Task: Add Sprouts Organic Chicken Stock to the cart.
Action: Mouse pressed left at (21, 73)
Screenshot: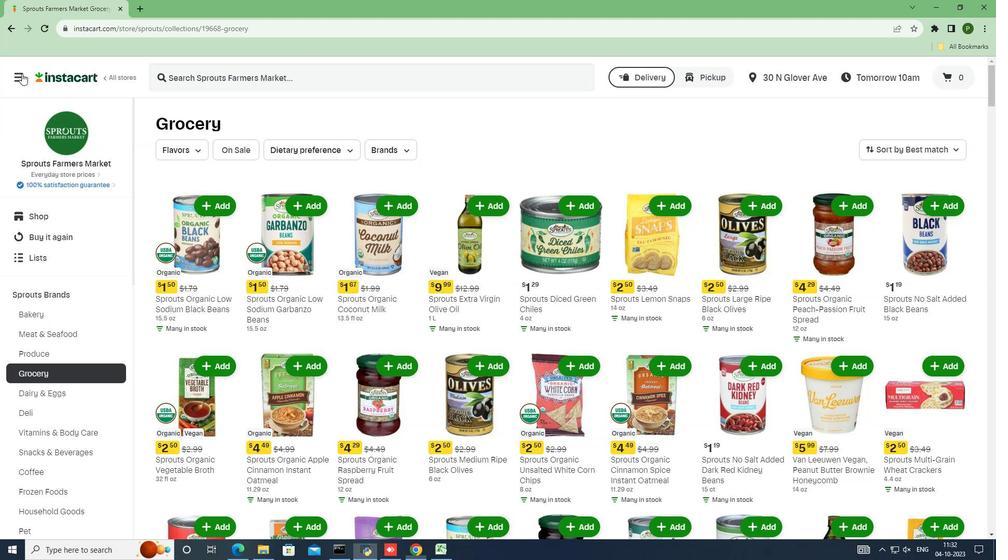 
Action: Mouse moved to (41, 293)
Screenshot: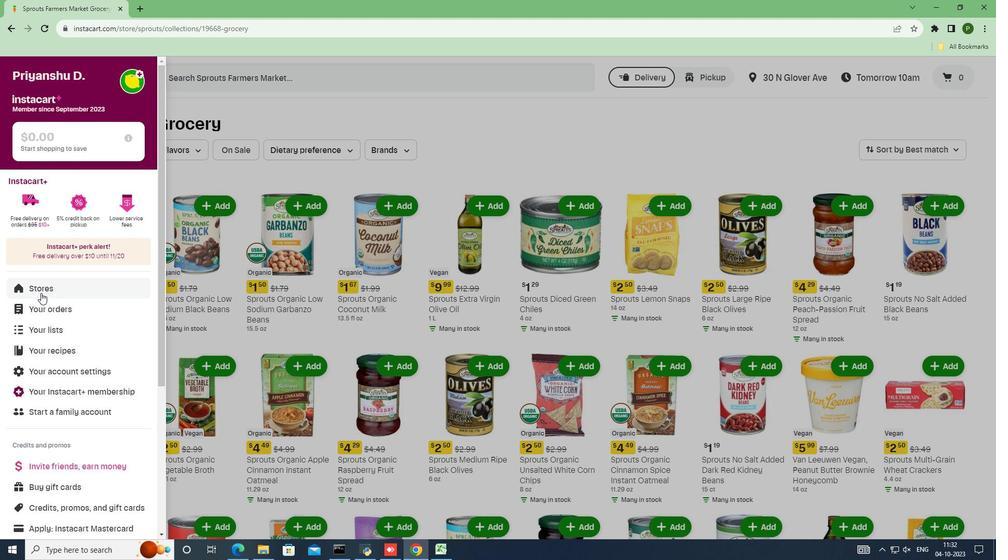 
Action: Mouse pressed left at (41, 293)
Screenshot: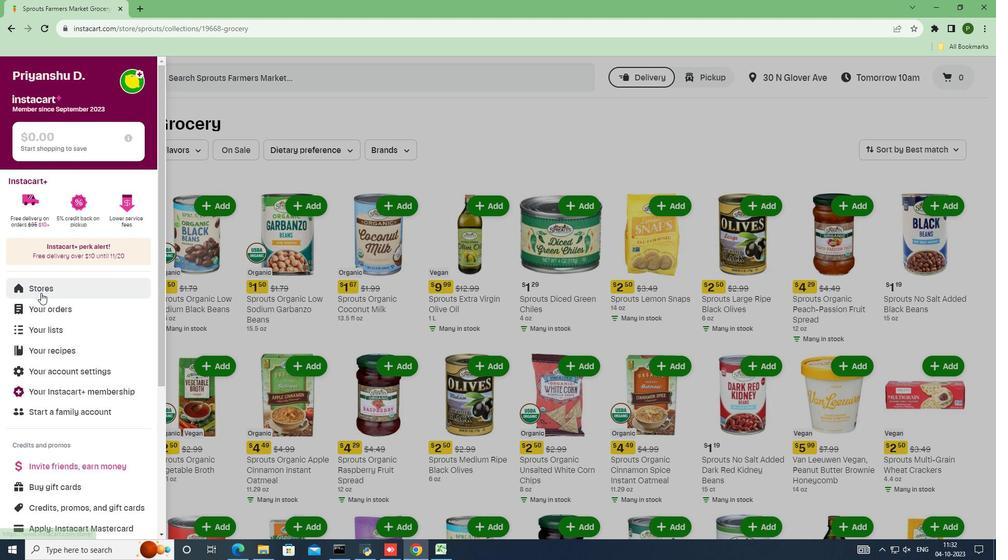 
Action: Mouse moved to (231, 127)
Screenshot: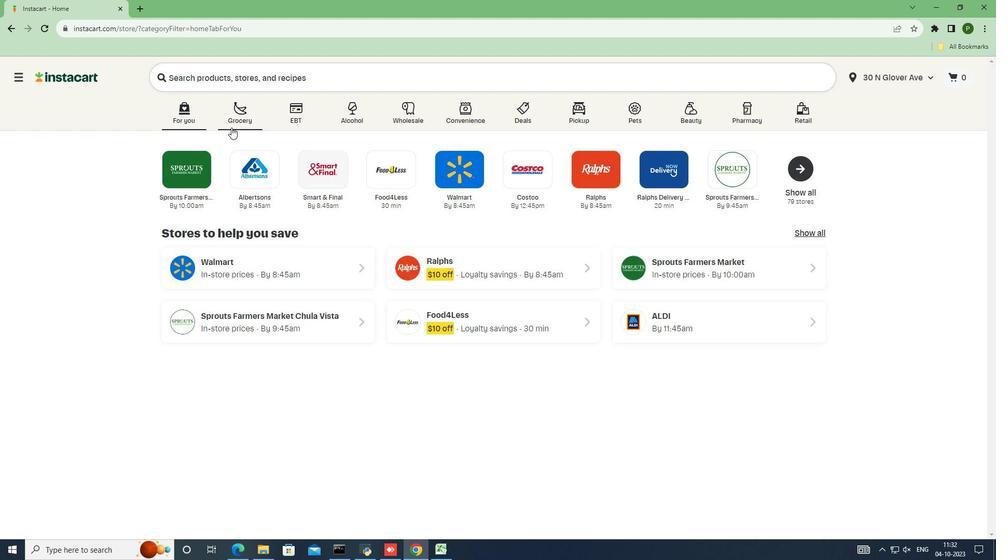 
Action: Mouse pressed left at (231, 127)
Screenshot: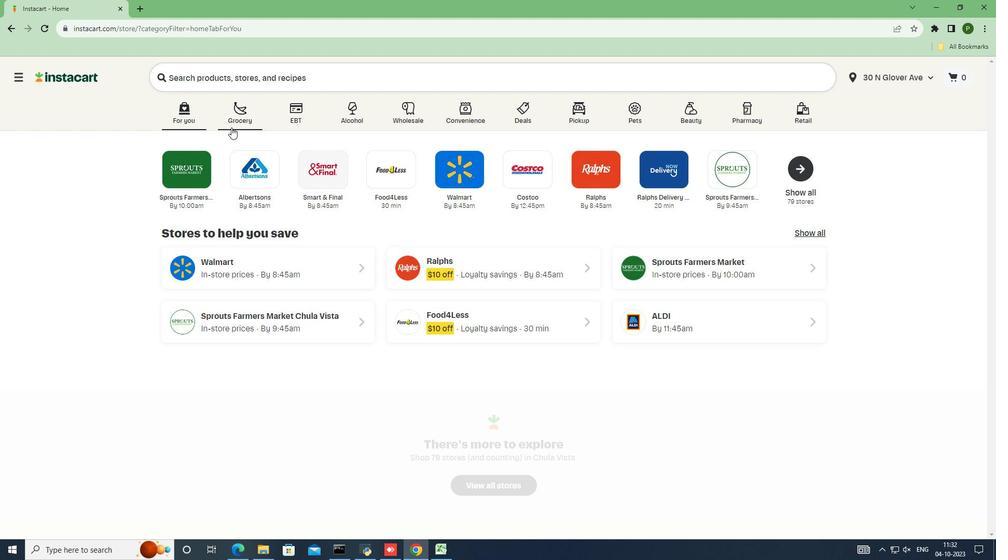 
Action: Mouse moved to (629, 243)
Screenshot: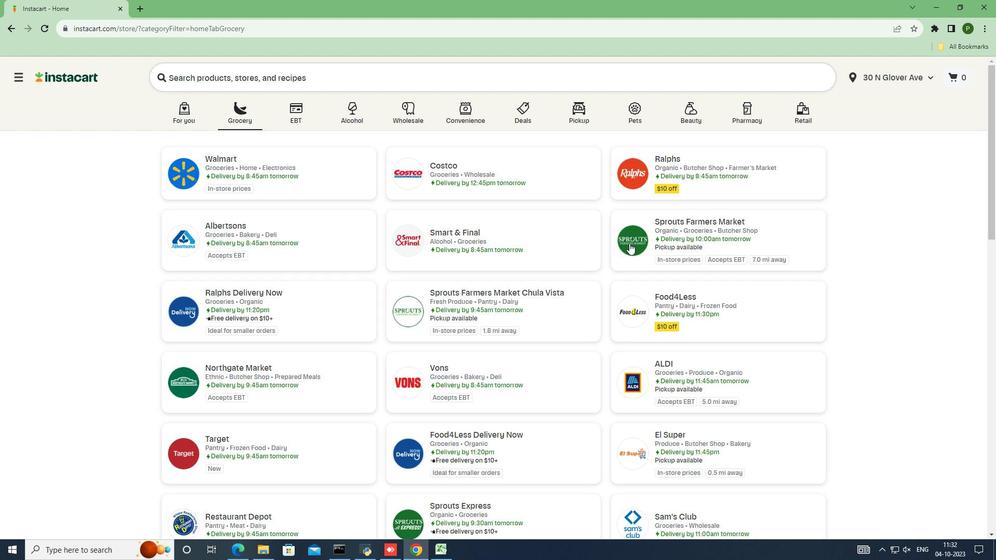 
Action: Mouse pressed left at (629, 243)
Screenshot: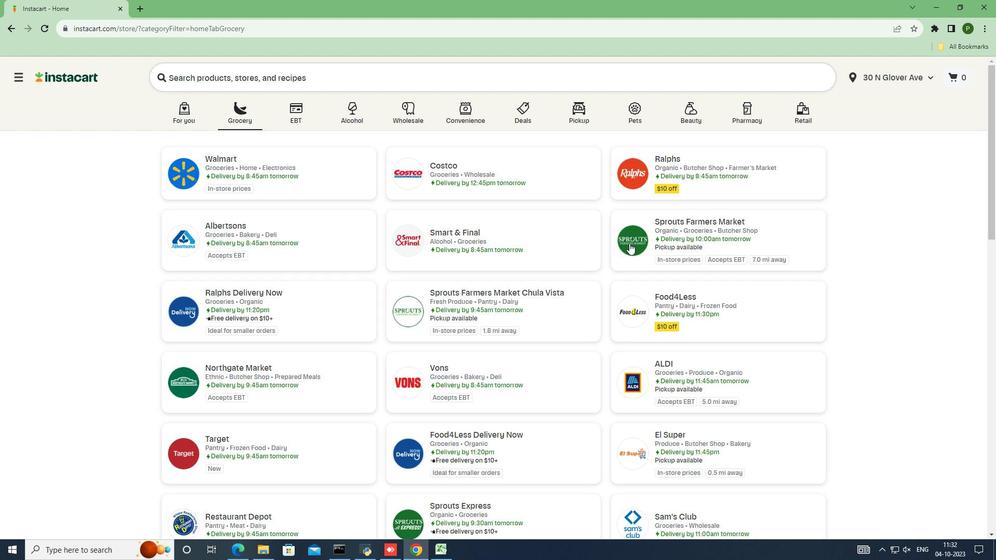 
Action: Mouse moved to (92, 296)
Screenshot: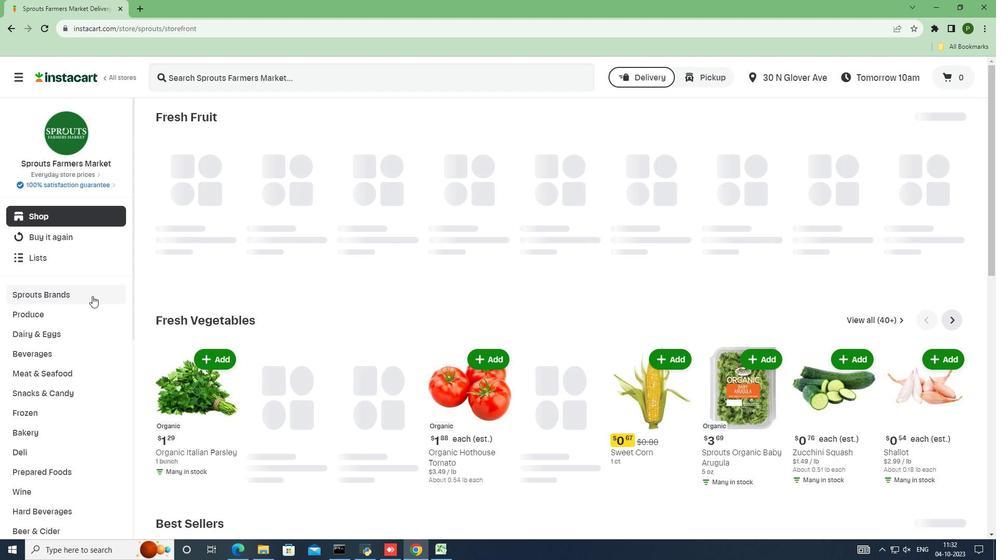 
Action: Mouse pressed left at (92, 296)
Screenshot: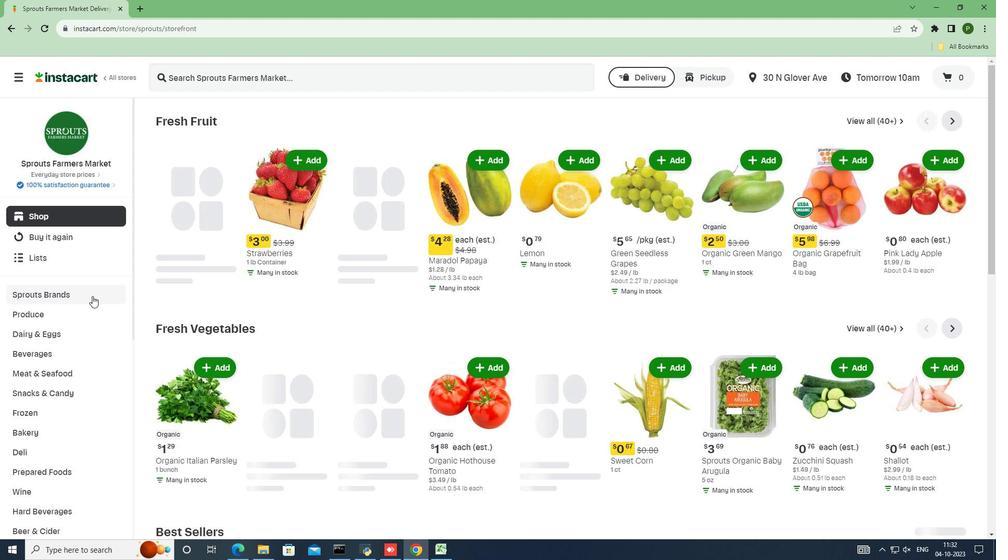 
Action: Mouse moved to (85, 370)
Screenshot: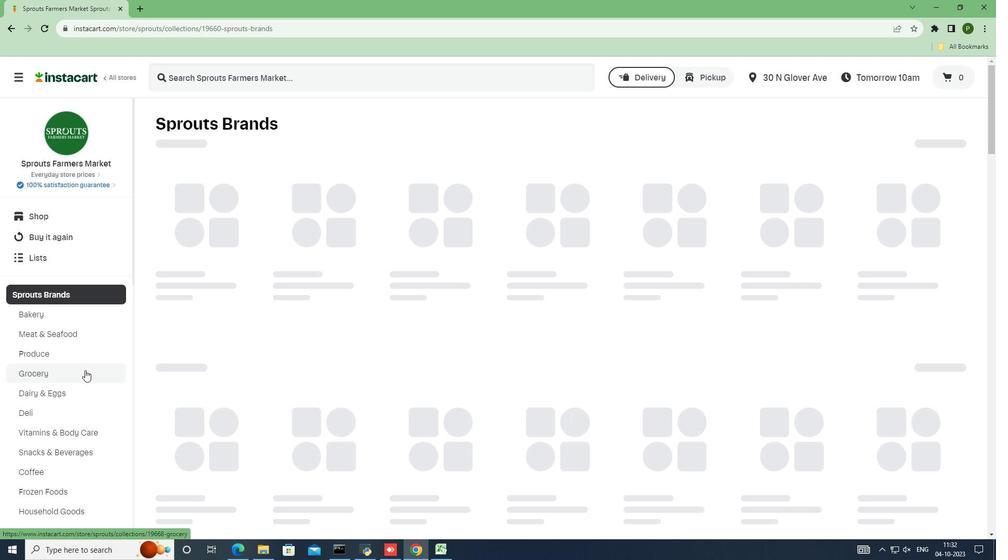 
Action: Mouse pressed left at (85, 370)
Screenshot: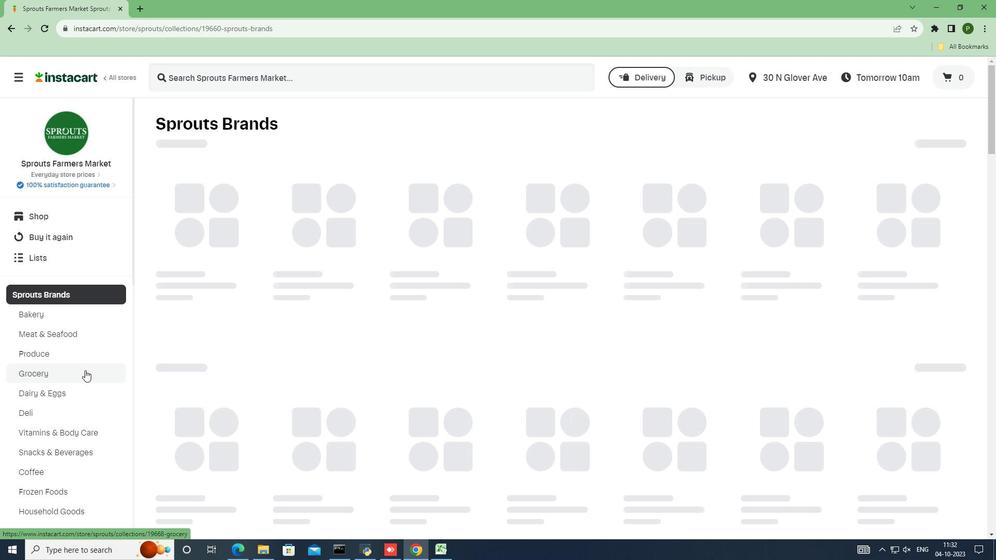 
Action: Mouse moved to (232, 213)
Screenshot: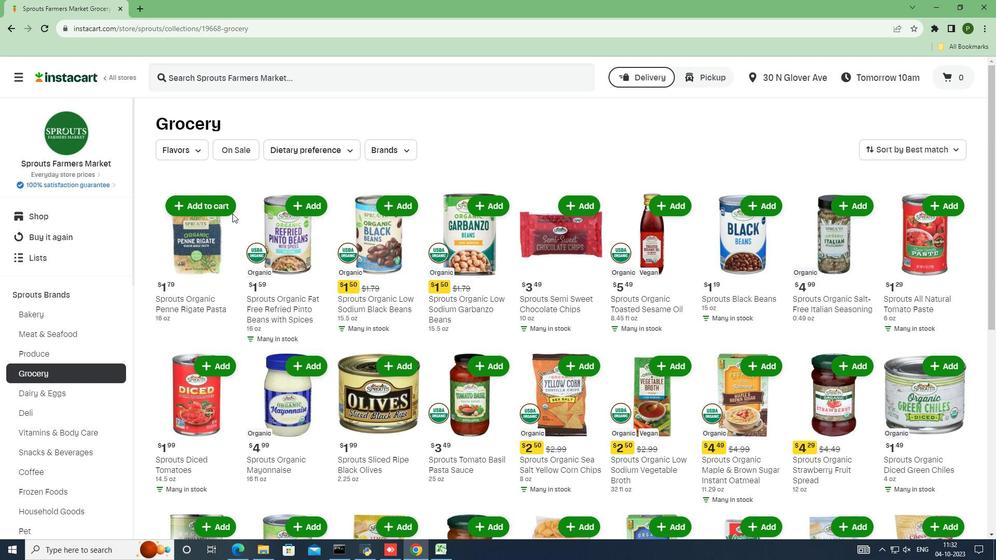 
Action: Mouse scrolled (232, 213) with delta (0, 0)
Screenshot: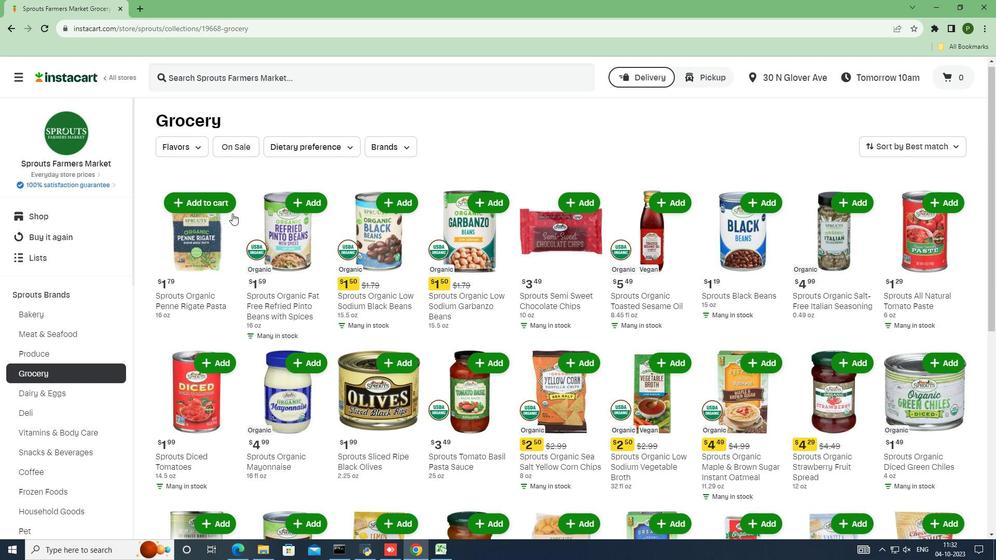 
Action: Mouse scrolled (232, 213) with delta (0, 0)
Screenshot: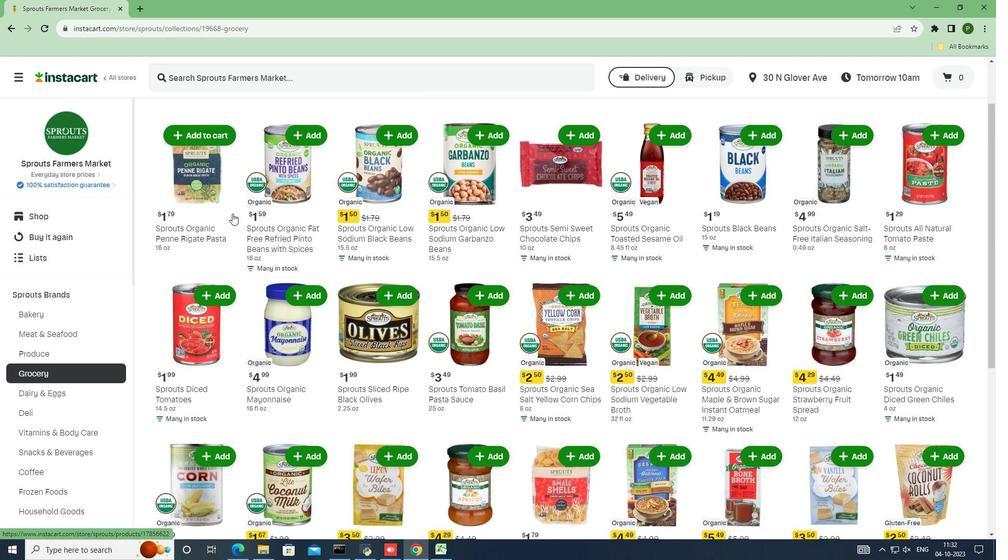 
Action: Mouse moved to (239, 212)
Screenshot: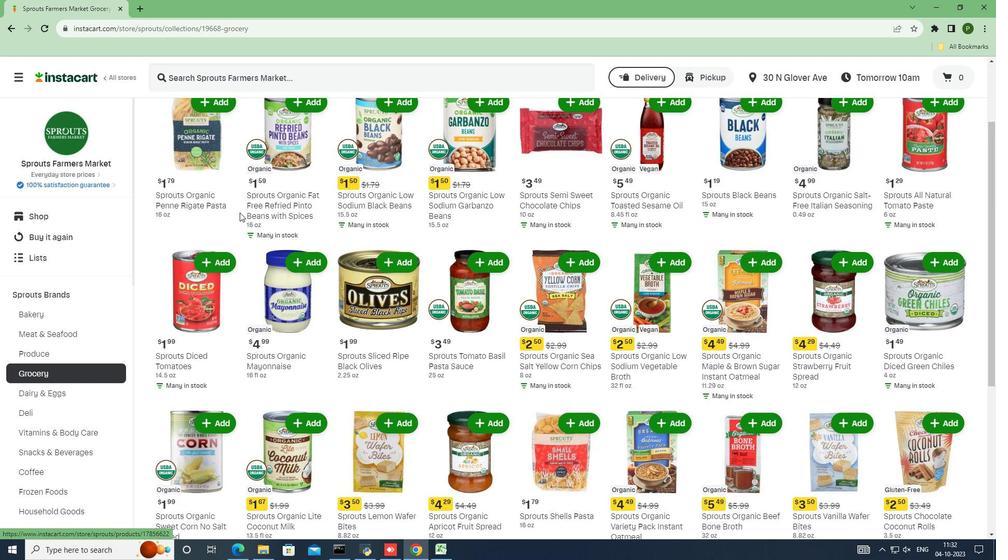 
Action: Mouse scrolled (239, 212) with delta (0, 0)
Screenshot: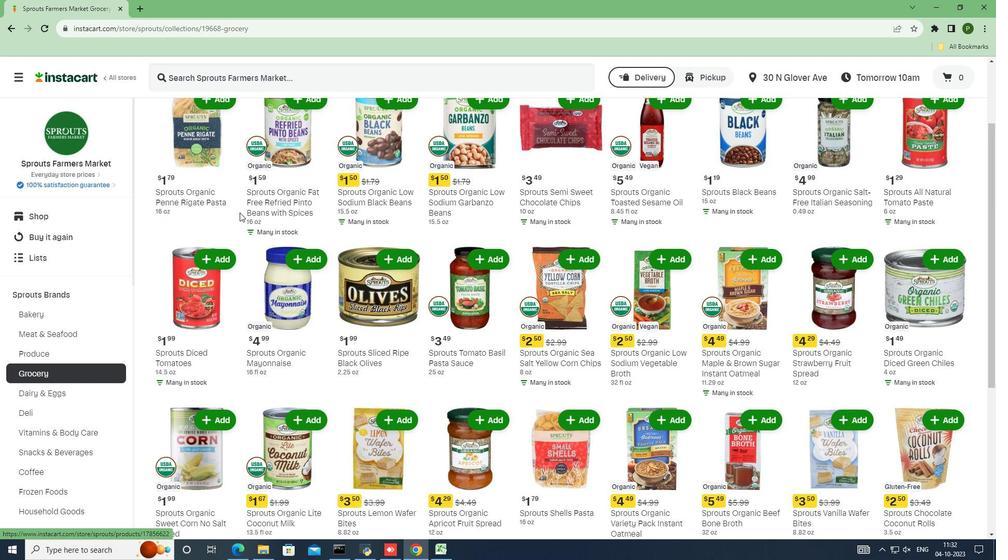 
Action: Mouse scrolled (239, 212) with delta (0, 0)
Screenshot: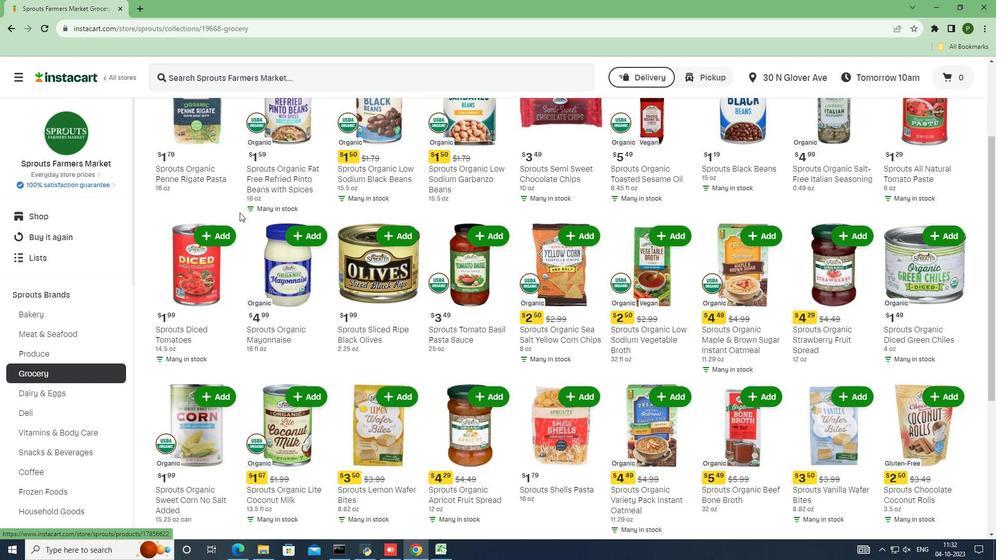 
Action: Mouse scrolled (239, 212) with delta (0, 0)
Screenshot: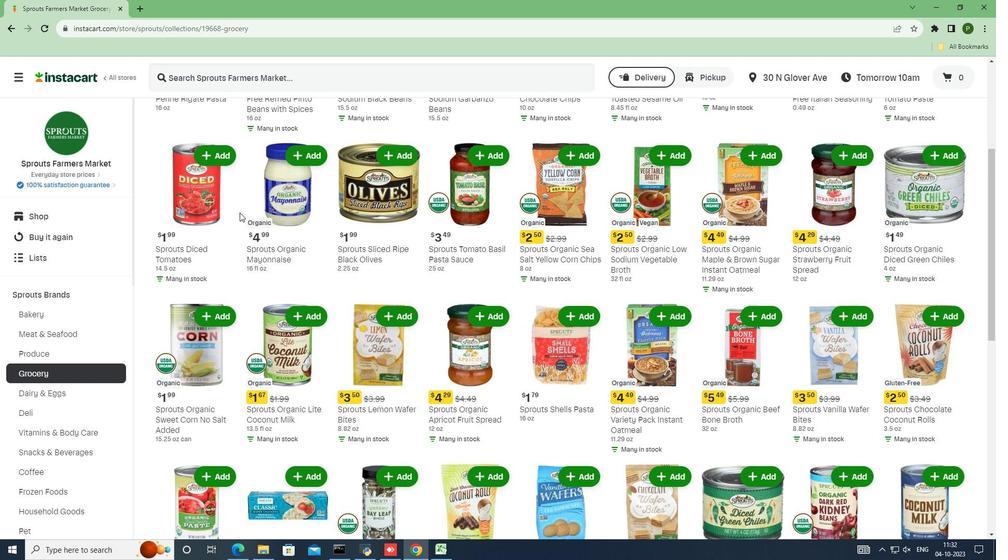 
Action: Mouse scrolled (239, 212) with delta (0, 0)
Screenshot: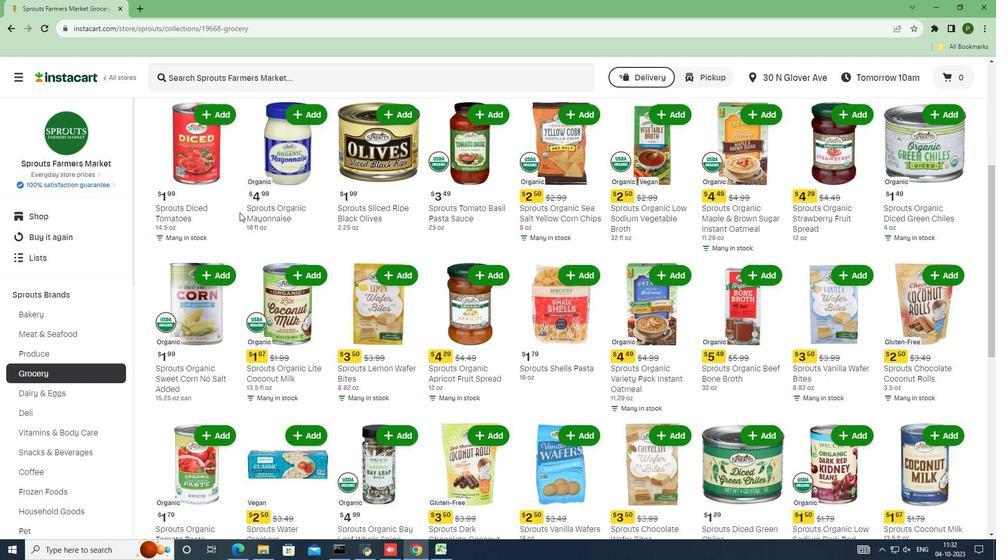 
Action: Mouse scrolled (239, 212) with delta (0, 0)
Screenshot: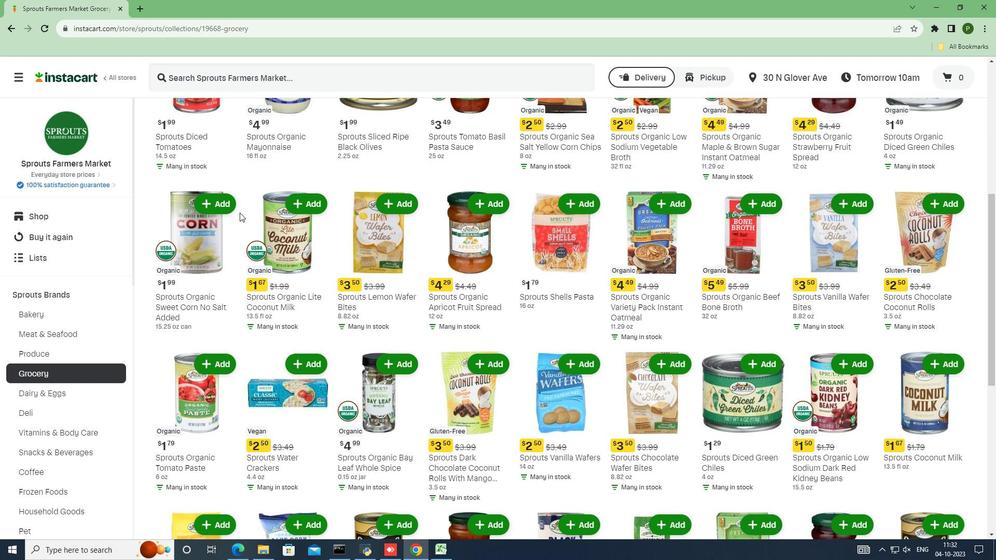 
Action: Mouse scrolled (239, 212) with delta (0, 0)
Screenshot: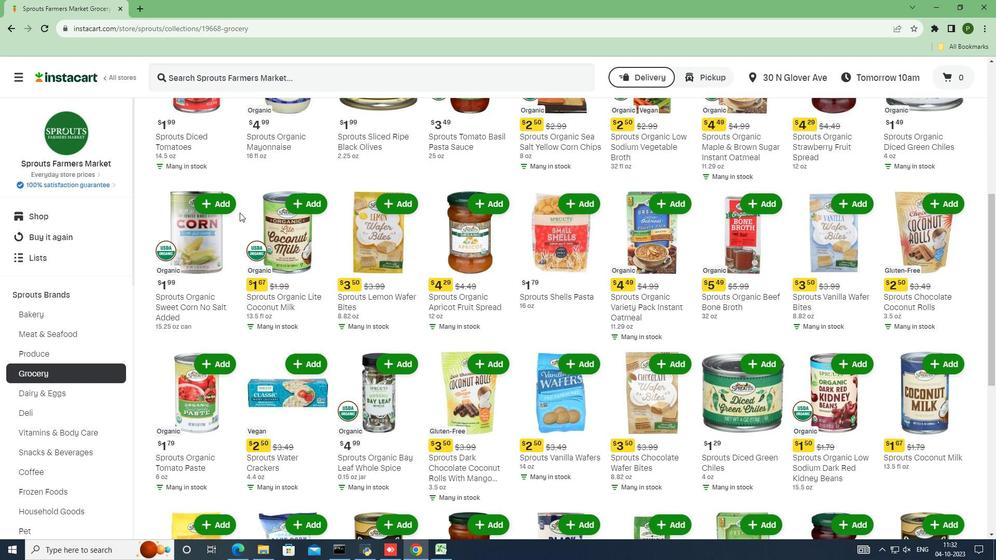 
Action: Mouse scrolled (239, 212) with delta (0, 0)
Screenshot: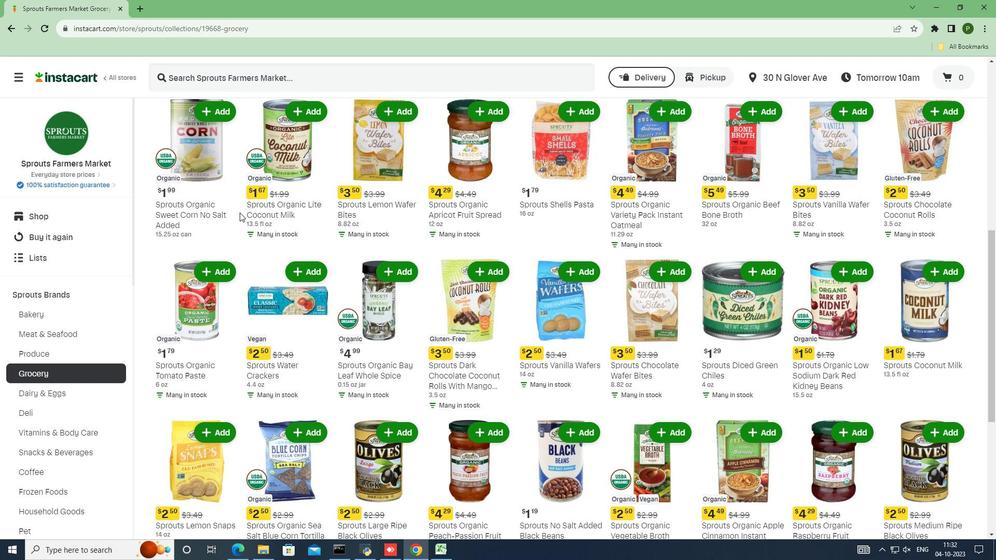 
Action: Mouse scrolled (239, 212) with delta (0, 0)
Screenshot: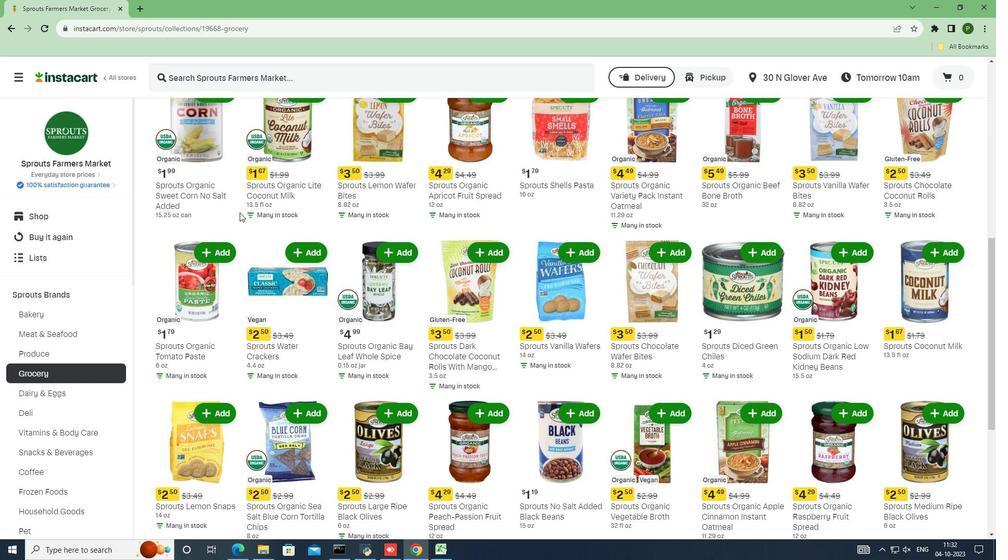 
Action: Mouse scrolled (239, 212) with delta (0, 0)
Screenshot: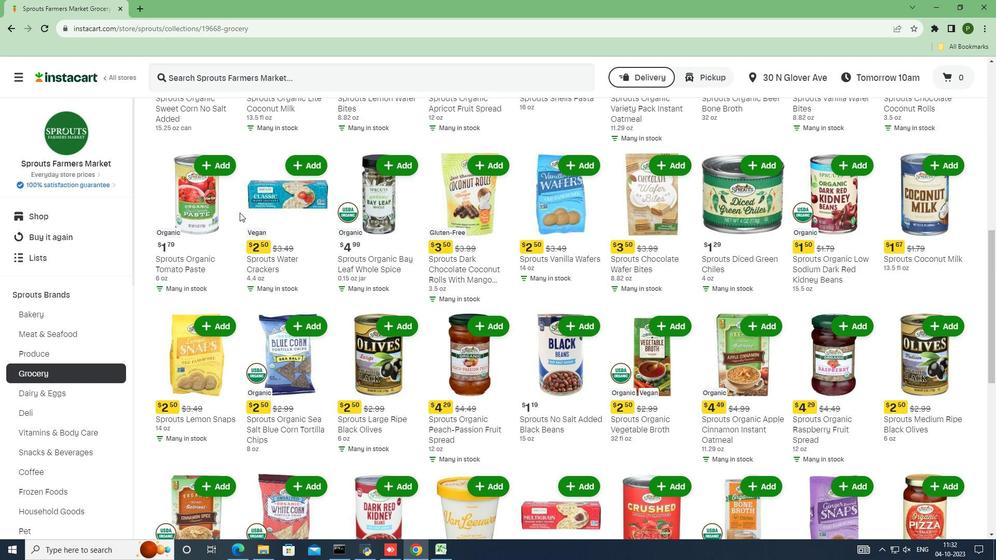
Action: Mouse scrolled (239, 212) with delta (0, 0)
Screenshot: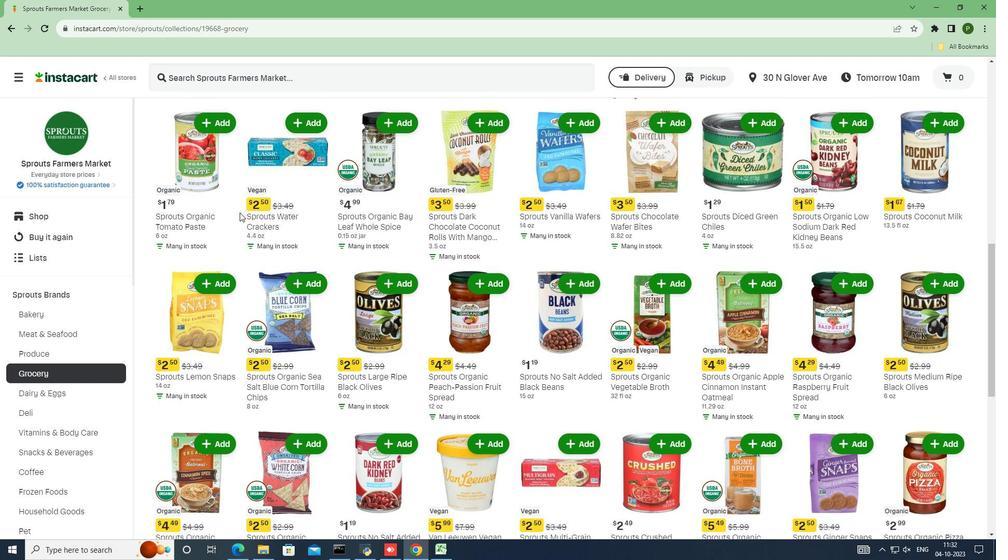 
Action: Mouse scrolled (239, 212) with delta (0, 0)
Screenshot: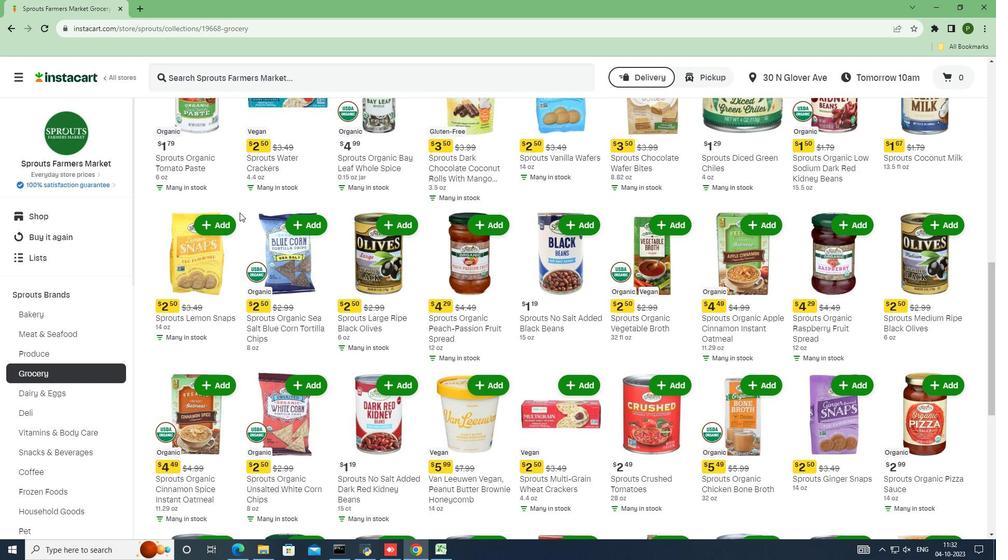 
Action: Mouse scrolled (239, 212) with delta (0, 0)
Screenshot: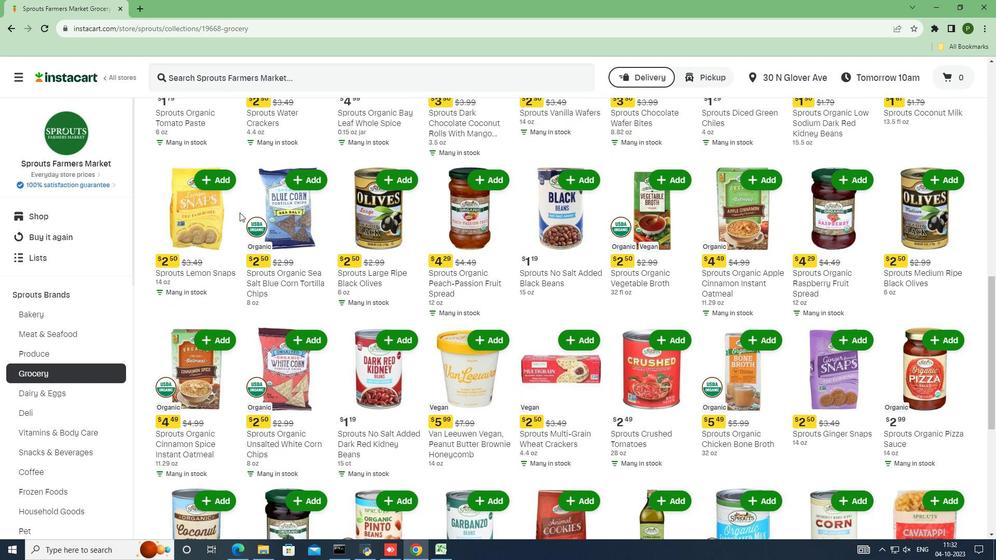 
Action: Mouse scrolled (239, 212) with delta (0, 0)
Screenshot: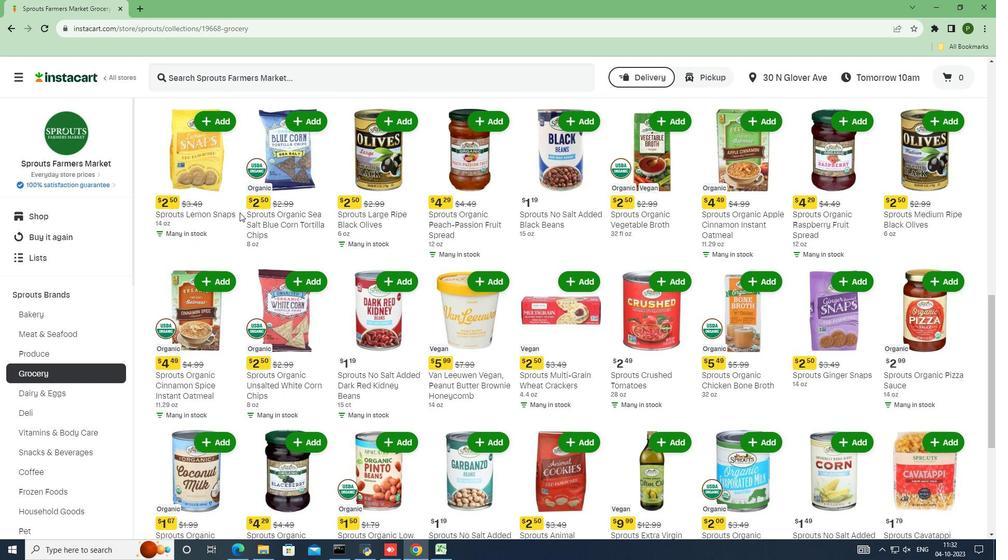 
Action: Mouse scrolled (239, 212) with delta (0, 0)
Screenshot: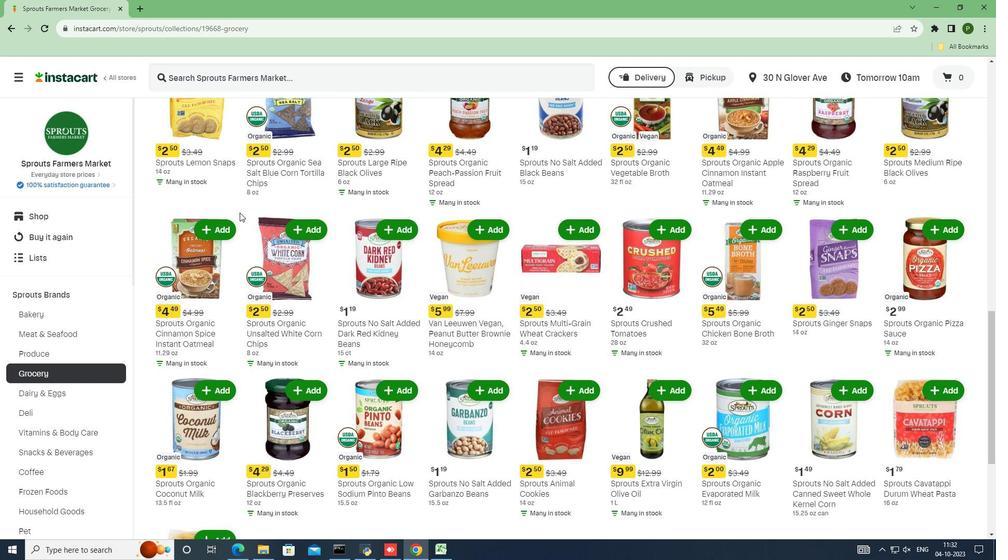 
Action: Mouse scrolled (239, 212) with delta (0, 0)
Screenshot: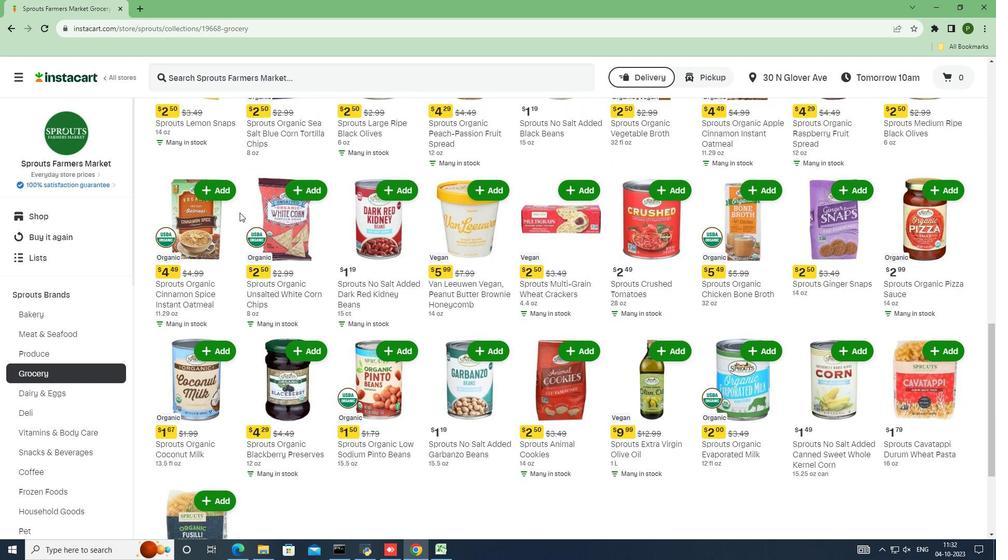 
Action: Mouse scrolled (239, 212) with delta (0, 0)
Screenshot: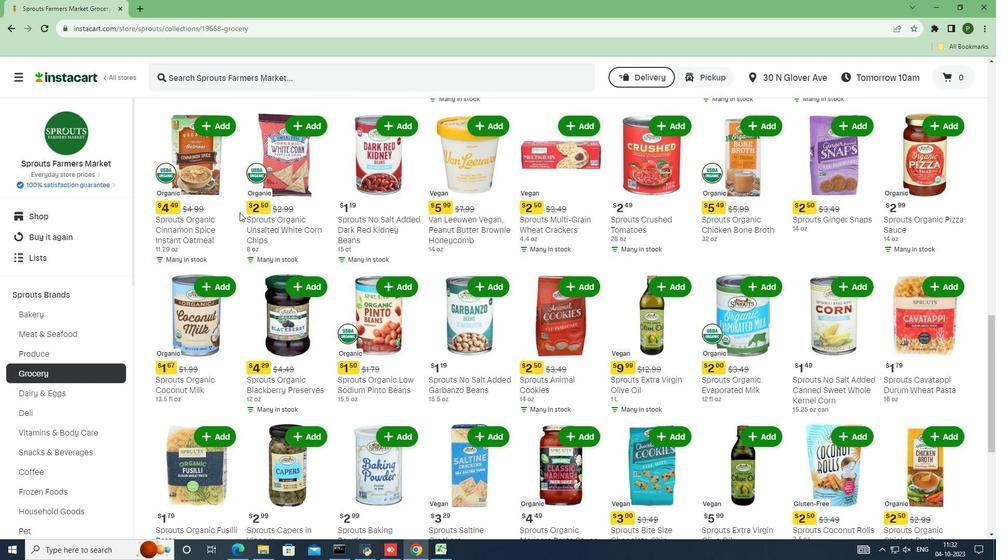 
Action: Mouse scrolled (239, 212) with delta (0, 0)
Screenshot: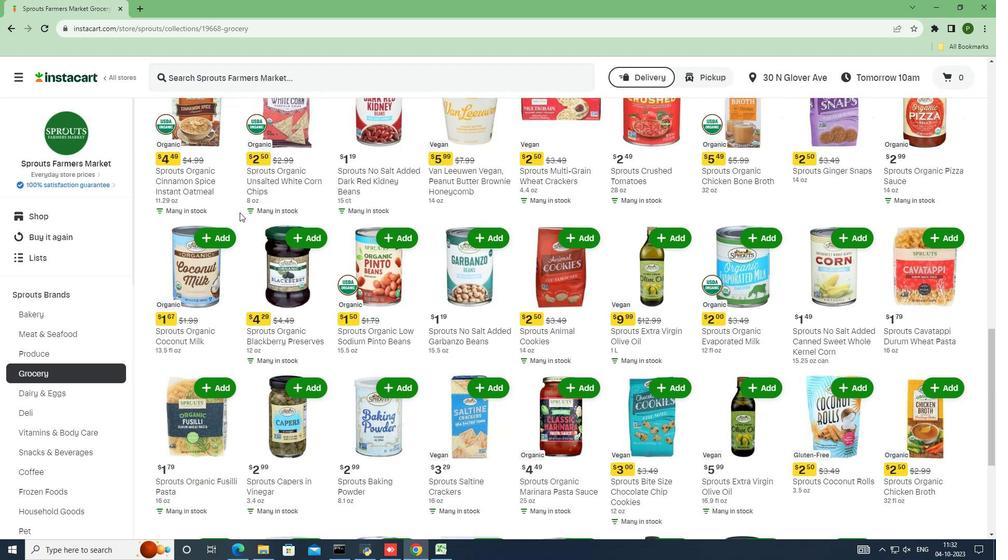 
Action: Mouse scrolled (239, 212) with delta (0, 0)
Screenshot: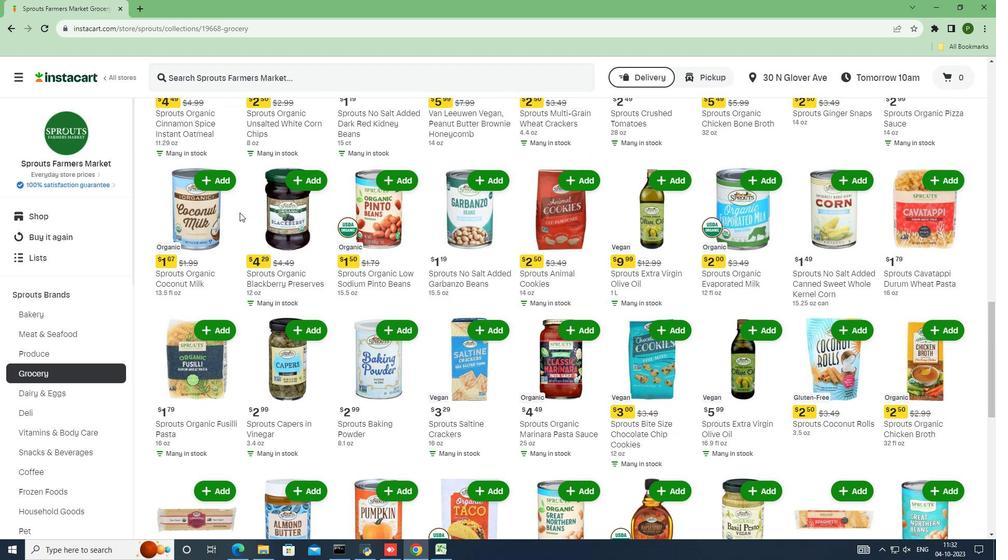 
Action: Mouse scrolled (239, 212) with delta (0, 0)
Screenshot: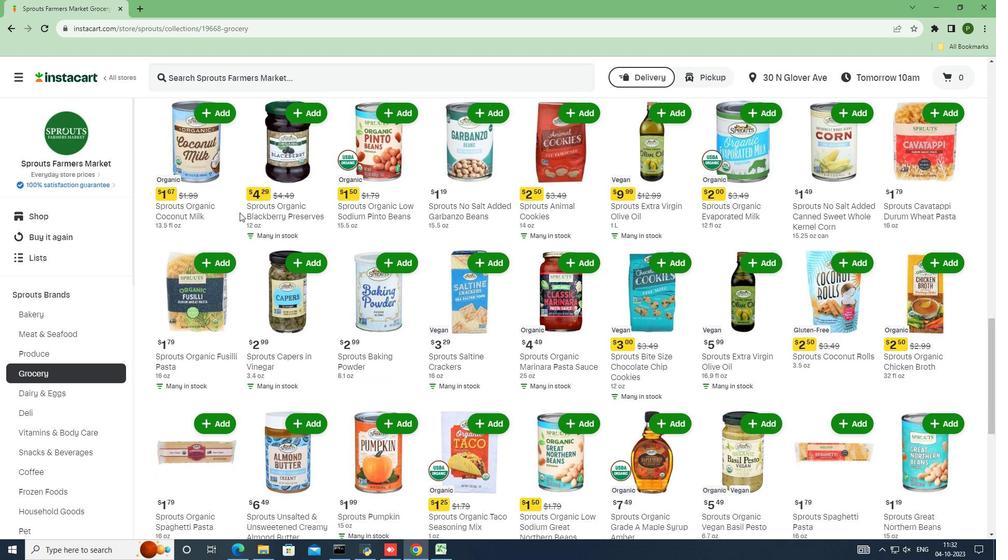 
Action: Mouse scrolled (239, 212) with delta (0, 0)
Screenshot: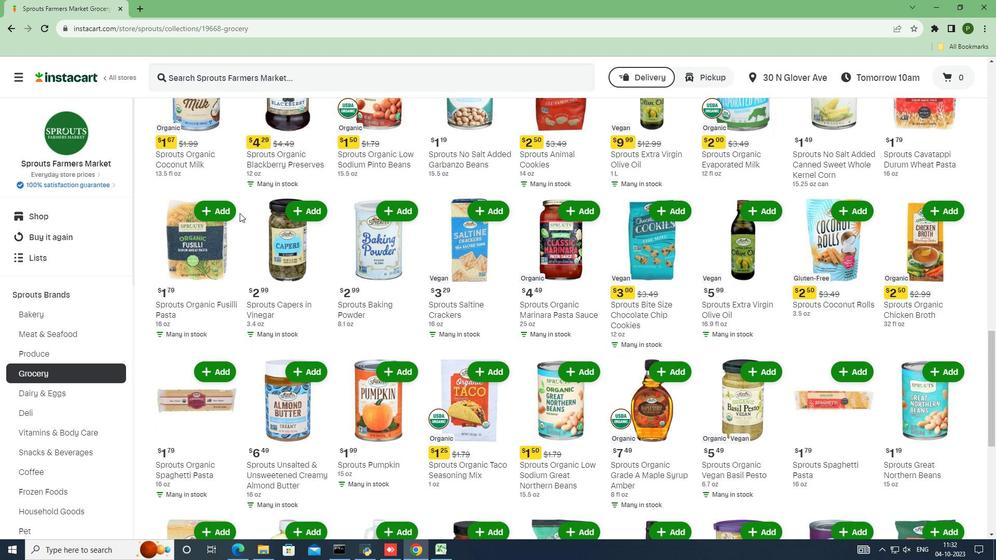 
Action: Mouse moved to (239, 213)
Screenshot: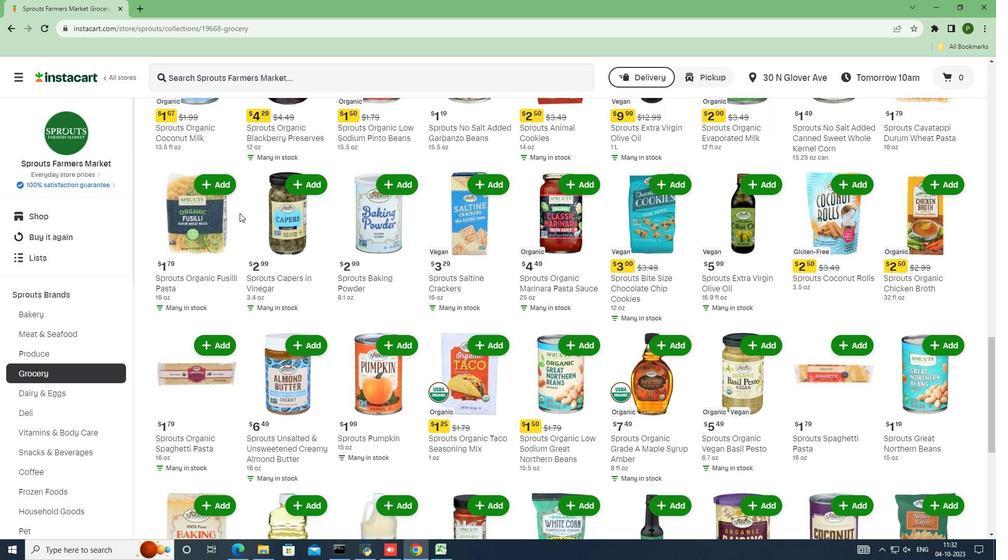 
Action: Mouse scrolled (239, 212) with delta (0, 0)
Screenshot: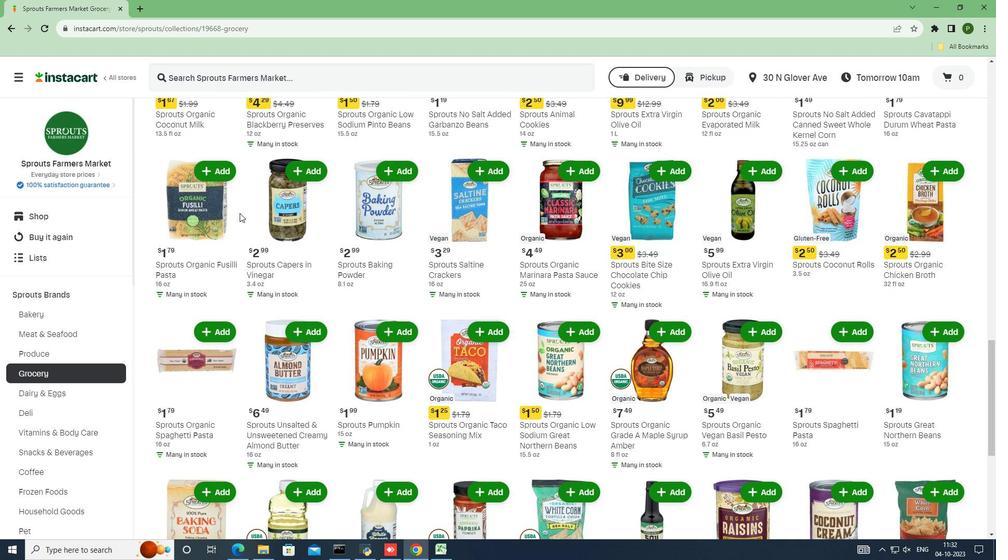 
Action: Mouse scrolled (239, 212) with delta (0, 0)
Screenshot: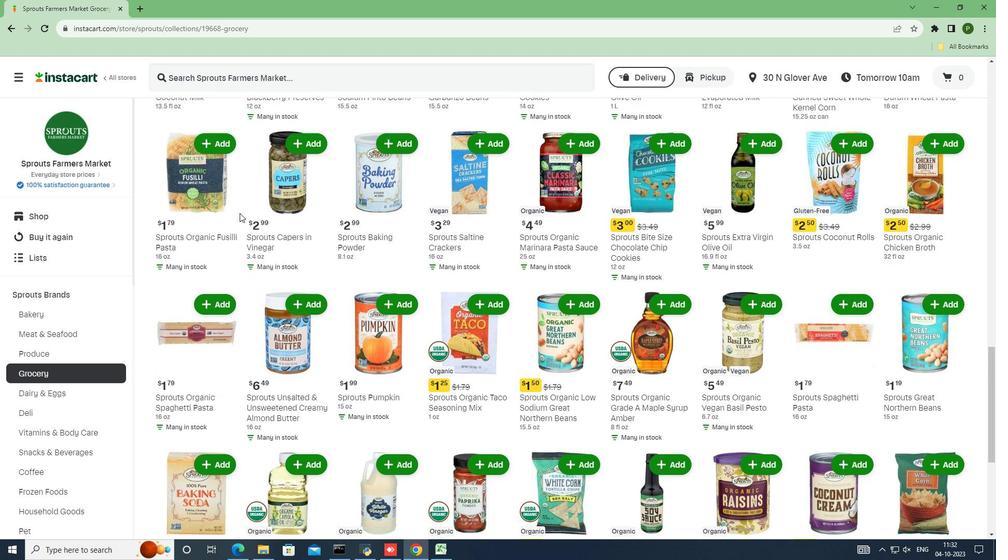 
Action: Mouse scrolled (239, 212) with delta (0, 0)
Screenshot: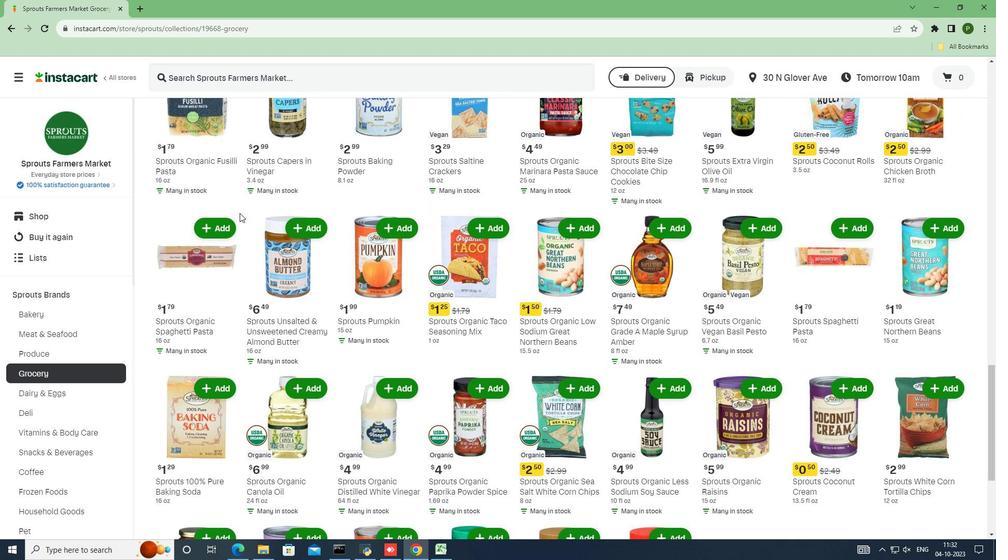 
Action: Mouse scrolled (239, 212) with delta (0, 0)
Screenshot: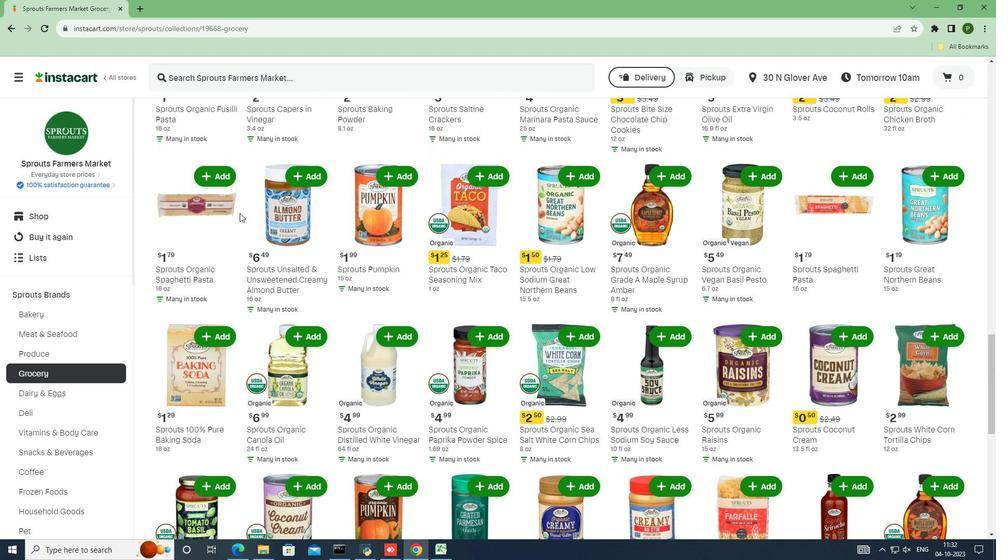 
Action: Mouse scrolled (239, 212) with delta (0, 0)
Screenshot: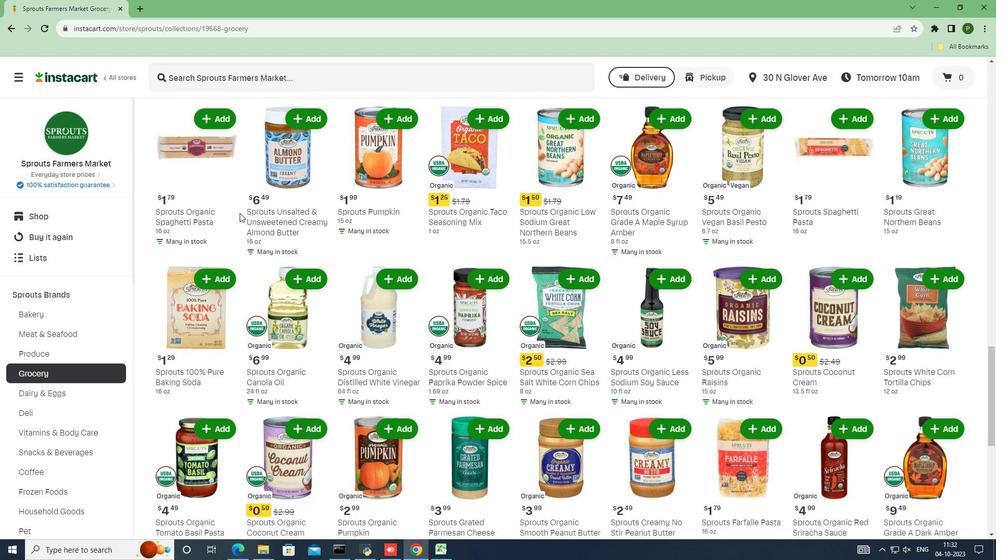 
Action: Mouse scrolled (239, 212) with delta (0, 0)
Screenshot: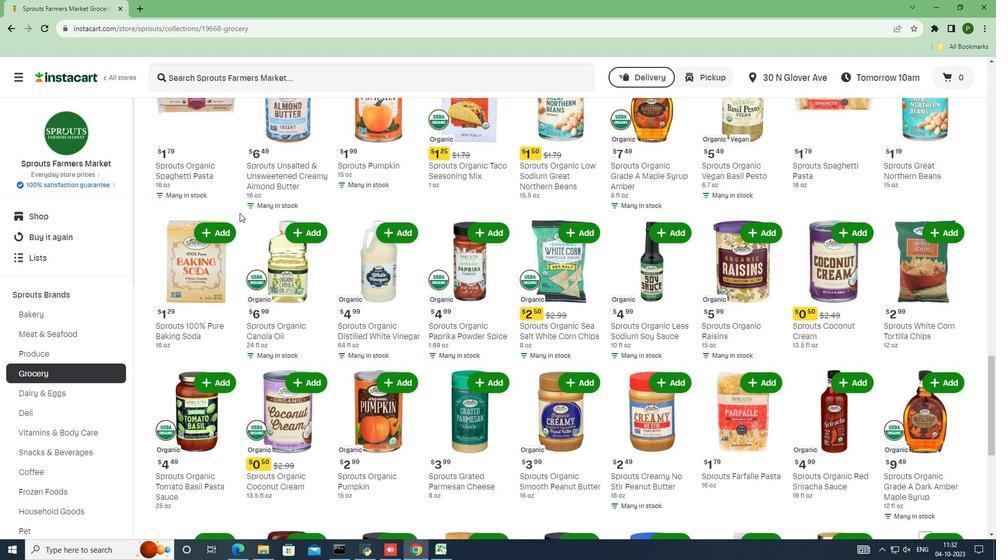 
Action: Mouse scrolled (239, 212) with delta (0, 0)
Screenshot: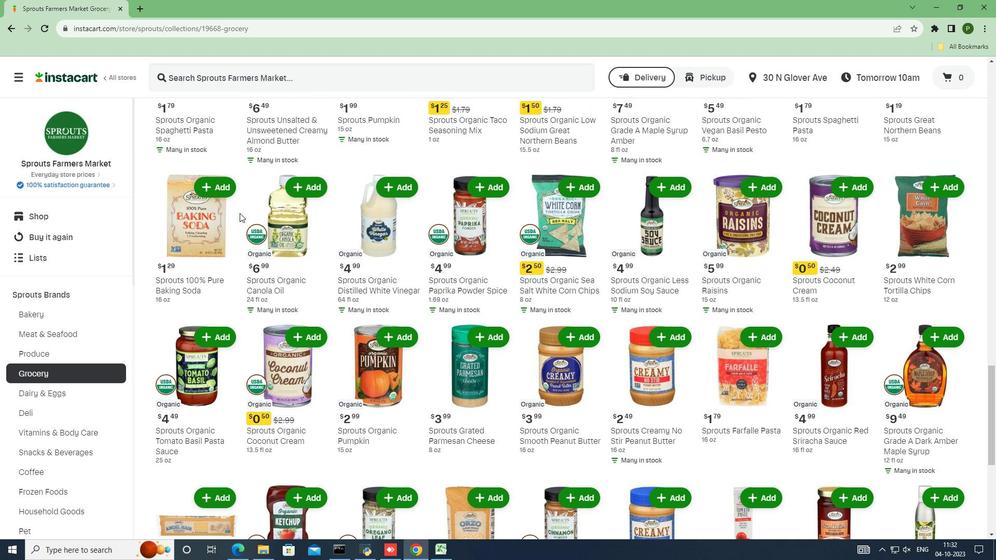
Action: Mouse scrolled (239, 212) with delta (0, 0)
Screenshot: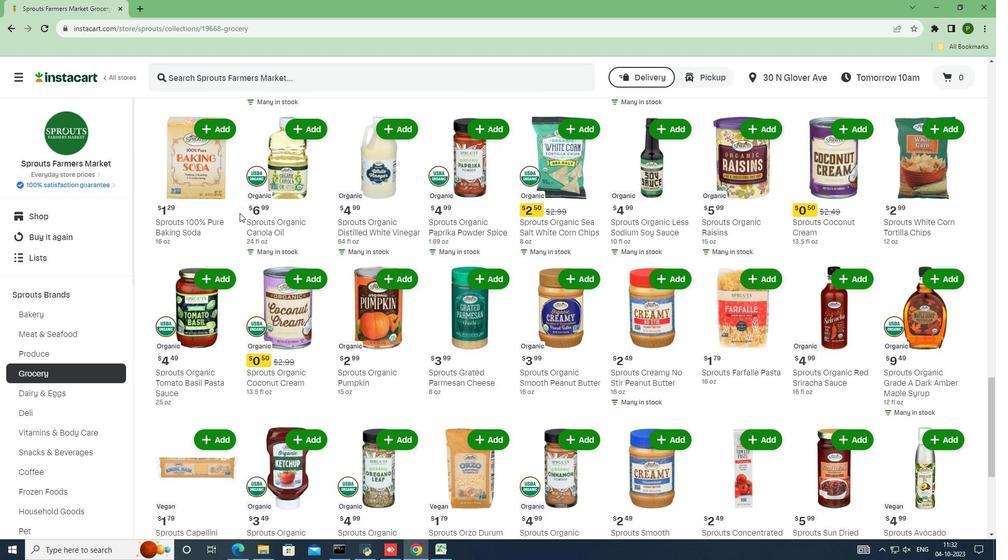 
Action: Mouse scrolled (239, 212) with delta (0, 0)
Screenshot: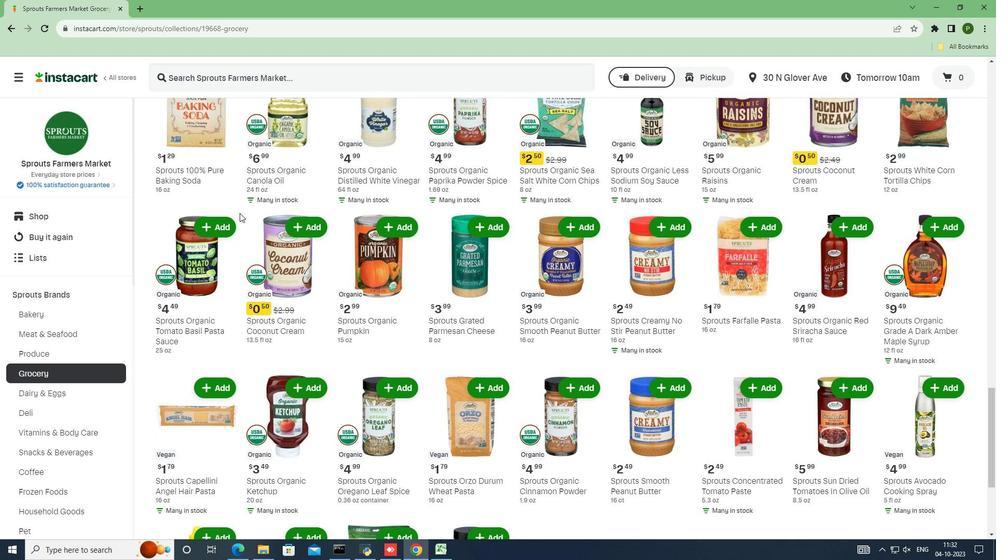 
Action: Mouse scrolled (239, 212) with delta (0, 0)
Screenshot: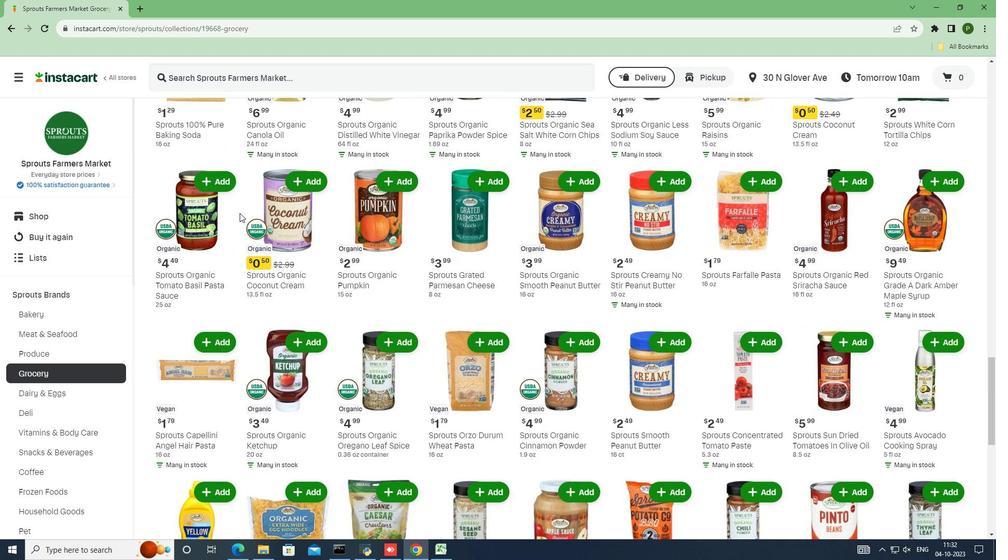 
Action: Mouse scrolled (239, 212) with delta (0, 0)
Screenshot: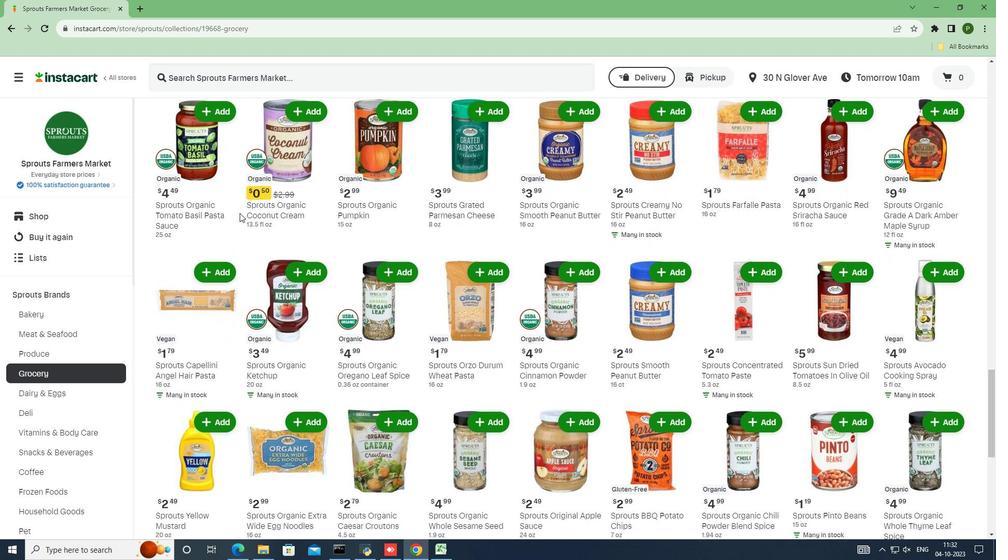 
Action: Mouse scrolled (239, 212) with delta (0, 0)
Screenshot: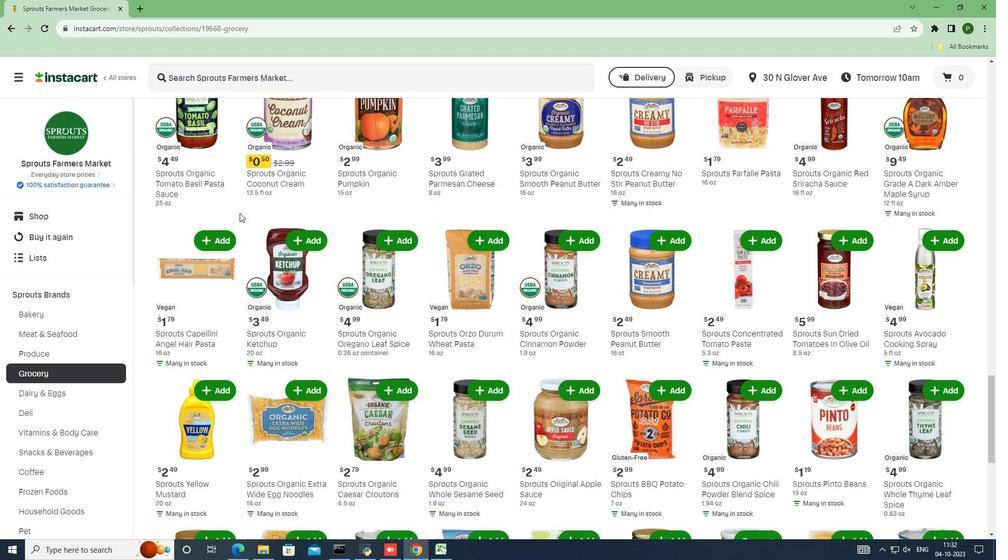 
Action: Mouse scrolled (239, 212) with delta (0, 0)
Screenshot: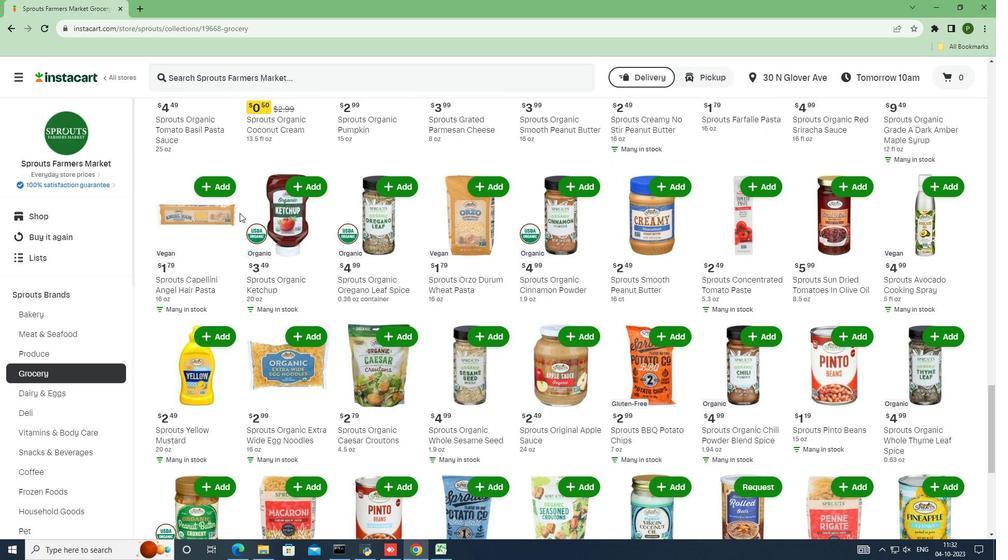 
Action: Mouse scrolled (239, 212) with delta (0, 0)
Screenshot: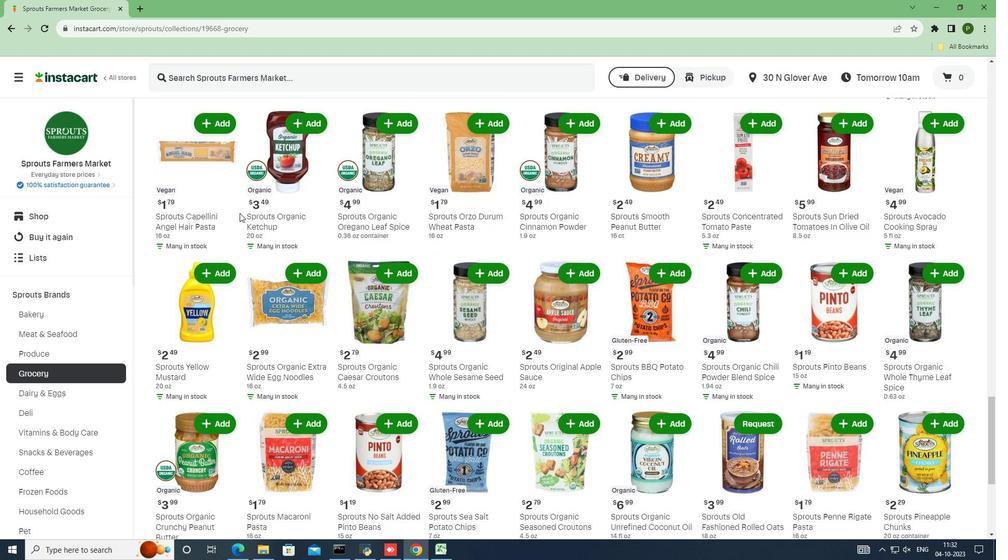
Action: Mouse scrolled (239, 212) with delta (0, 0)
Screenshot: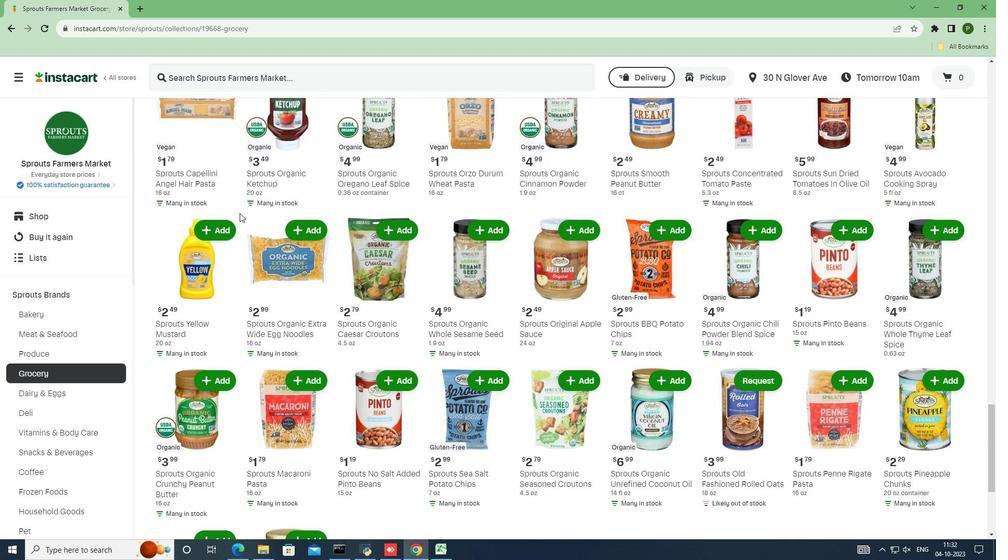 
Action: Mouse scrolled (239, 212) with delta (0, 0)
Screenshot: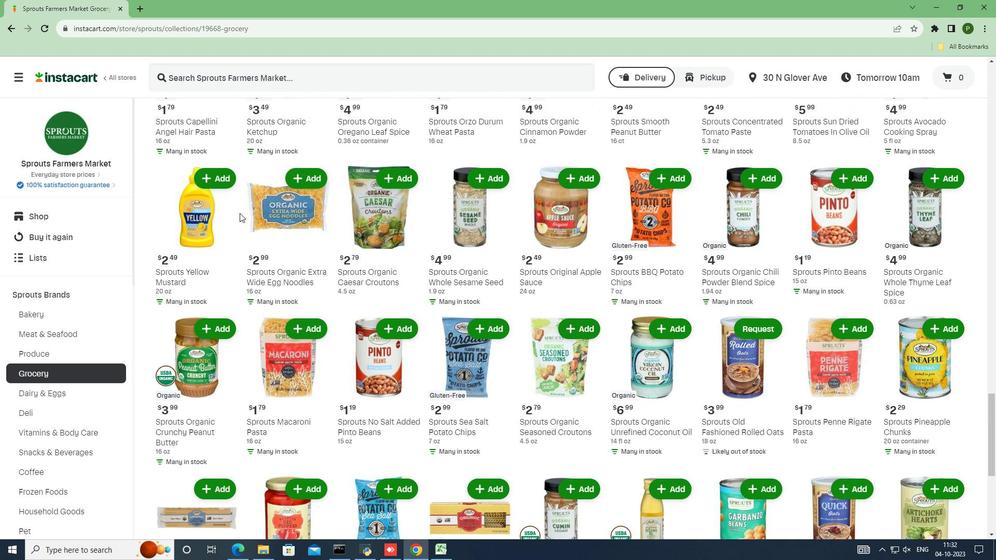 
Action: Mouse scrolled (239, 212) with delta (0, 0)
Screenshot: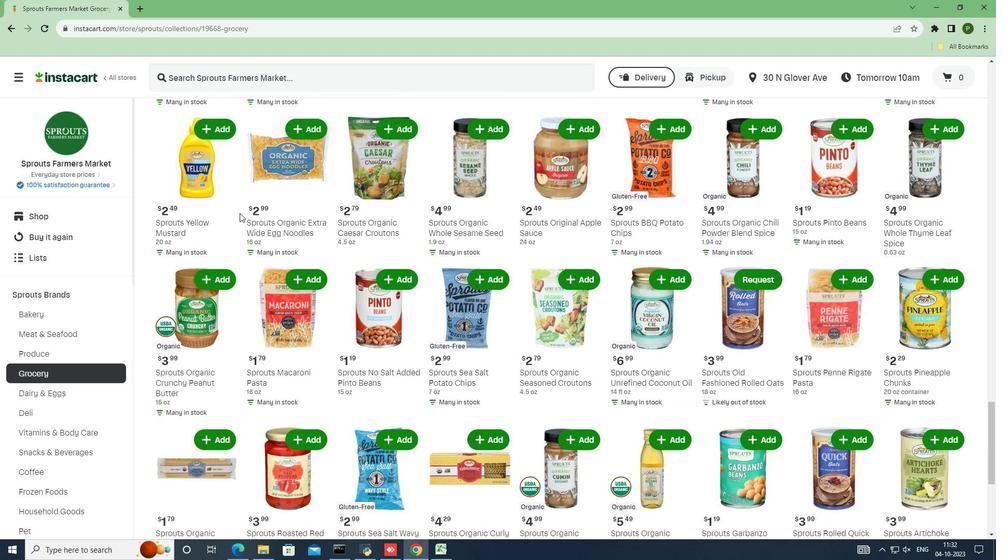 
Action: Mouse scrolled (239, 212) with delta (0, 0)
Screenshot: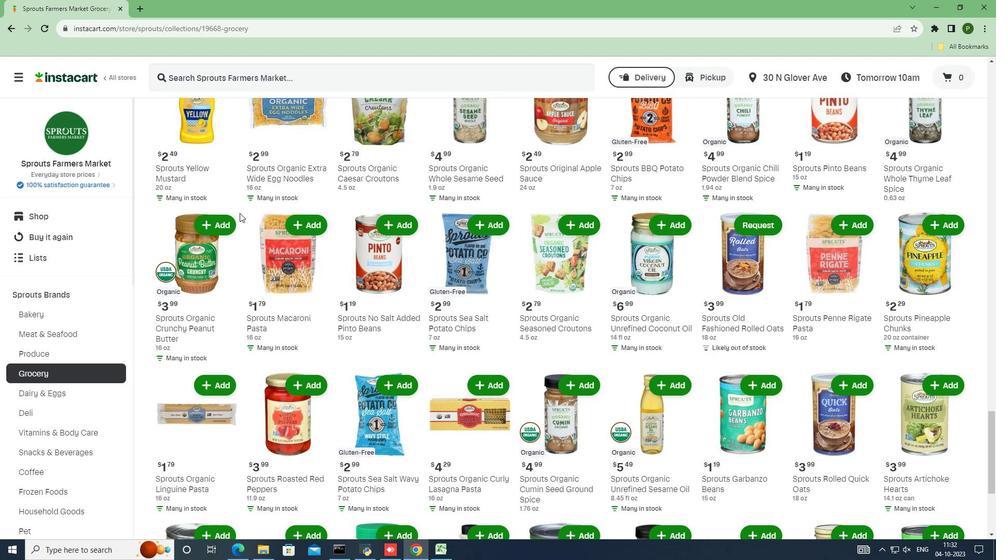 
Action: Mouse scrolled (239, 212) with delta (0, 0)
Screenshot: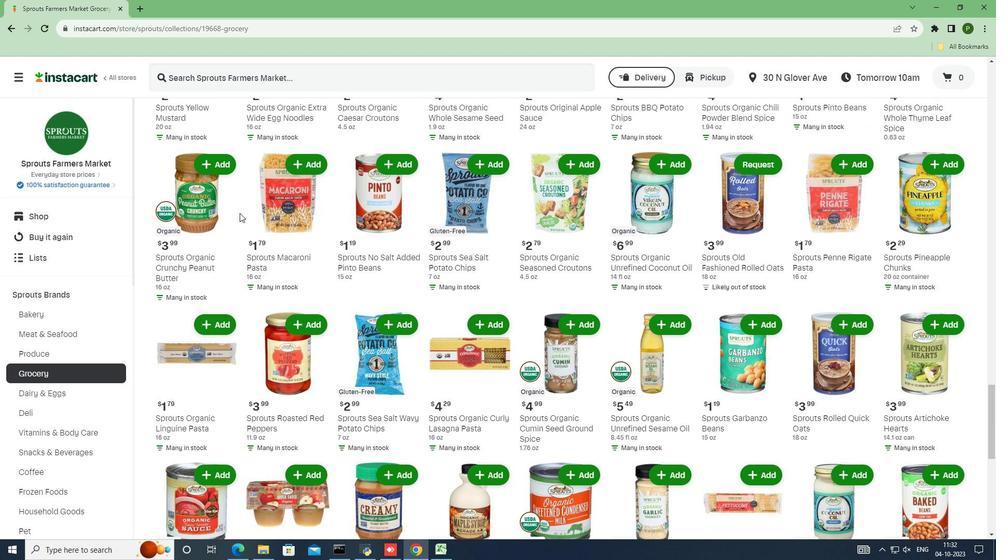 
Action: Mouse scrolled (239, 212) with delta (0, 0)
Screenshot: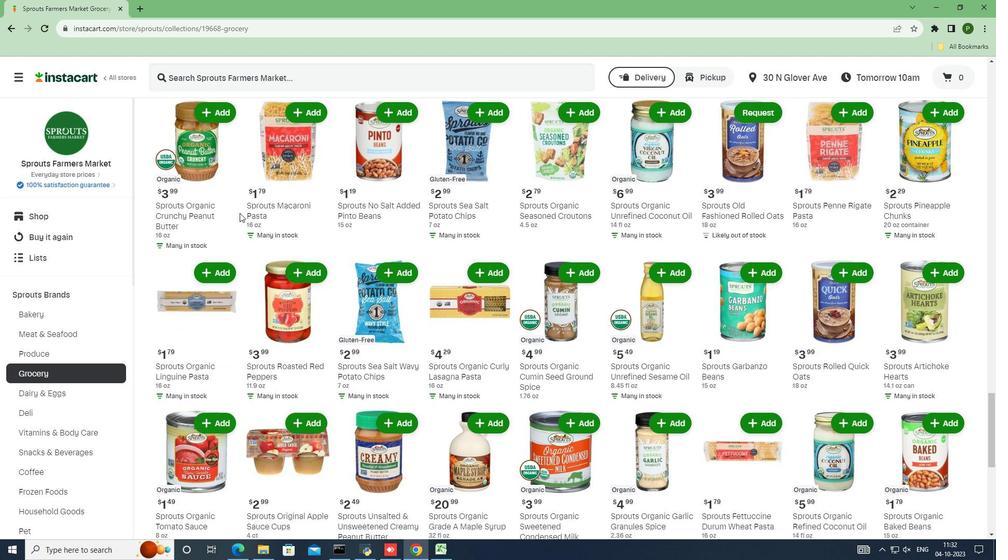 
Action: Mouse scrolled (239, 212) with delta (0, 0)
Screenshot: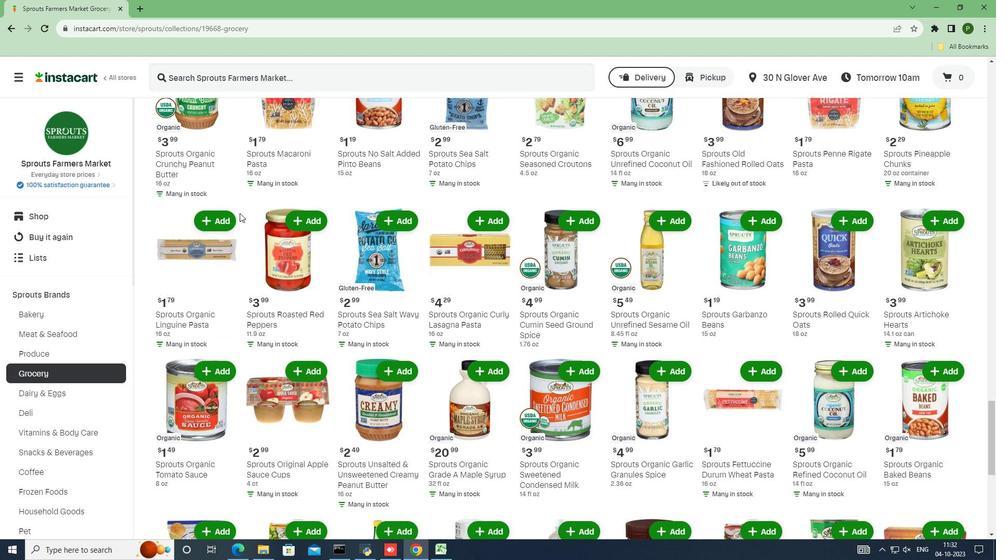 
Action: Mouse scrolled (239, 212) with delta (0, 0)
Screenshot: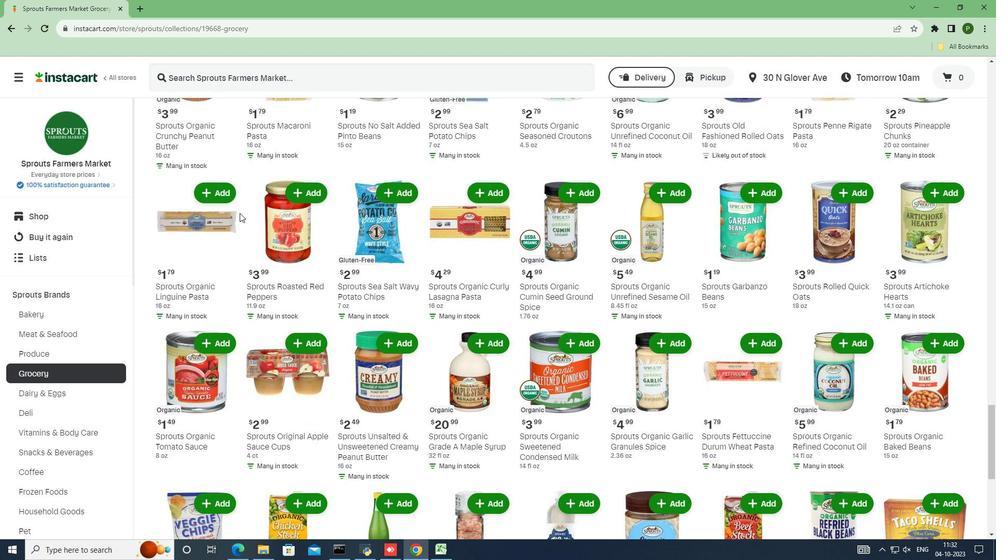 
Action: Mouse scrolled (239, 212) with delta (0, 0)
Screenshot: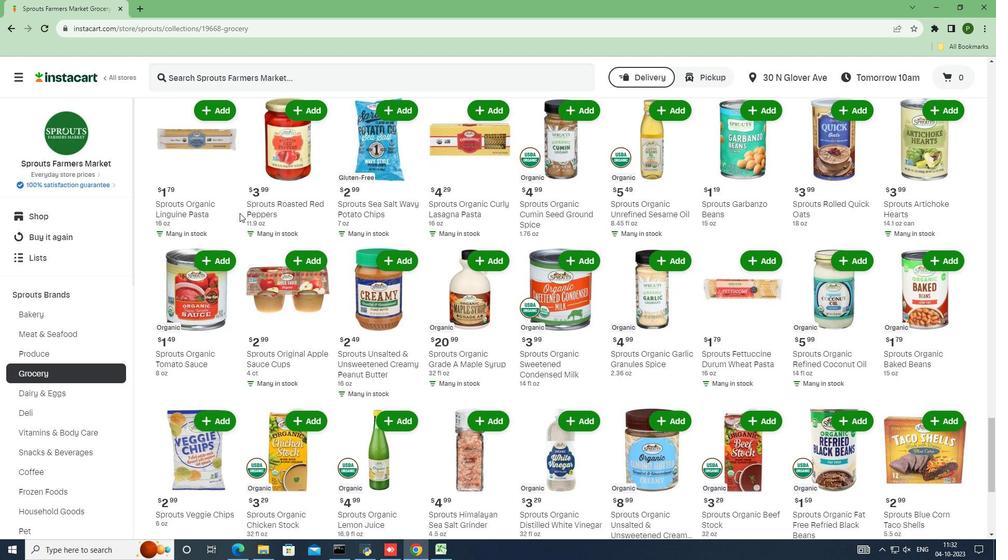 
Action: Mouse scrolled (239, 212) with delta (0, 0)
Screenshot: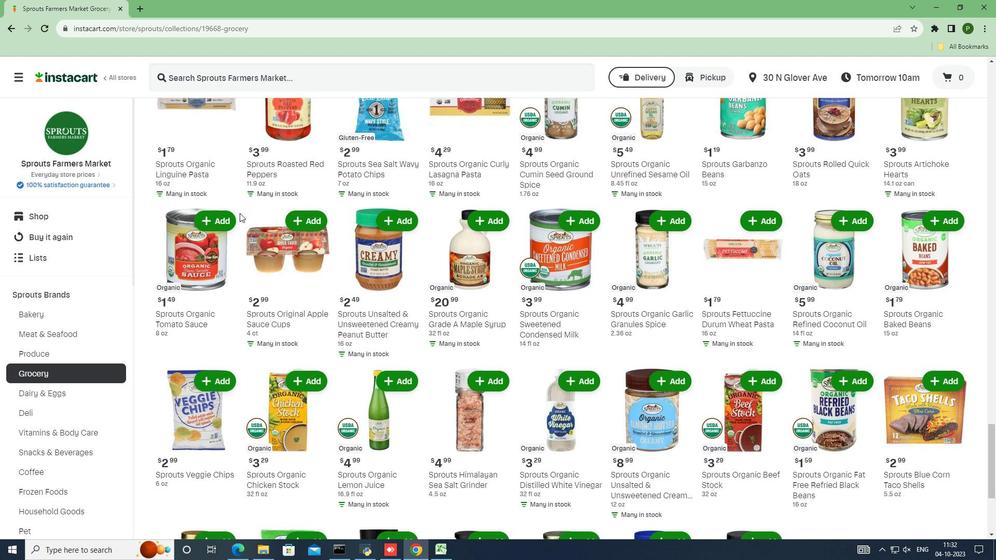 
Action: Mouse scrolled (239, 212) with delta (0, 0)
Screenshot: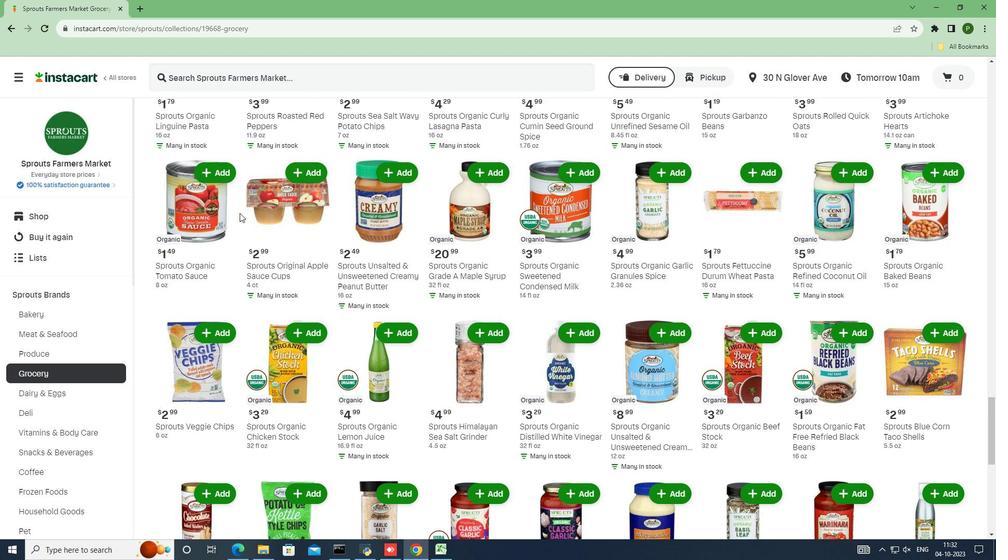 
Action: Mouse scrolled (239, 212) with delta (0, 0)
Screenshot: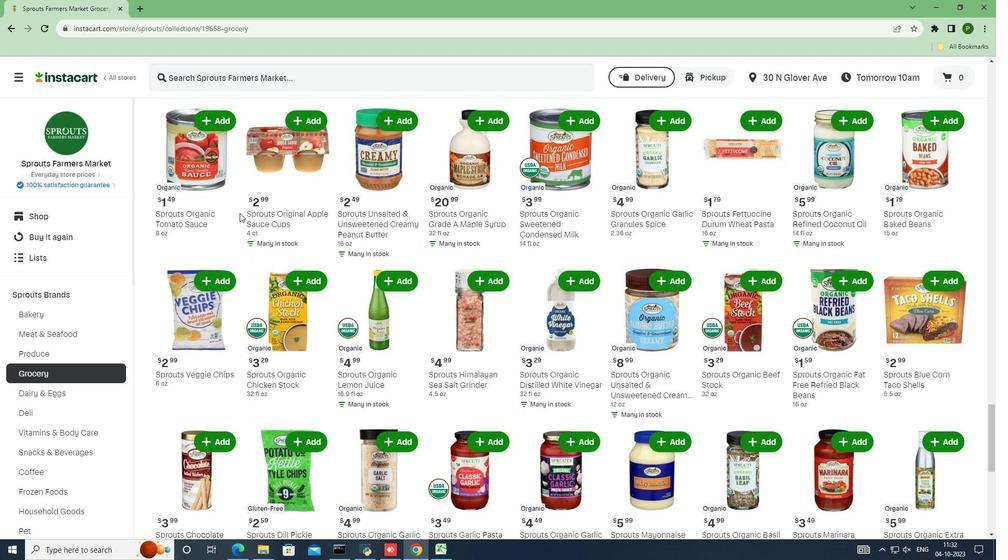 
Action: Mouse moved to (284, 233)
Screenshot: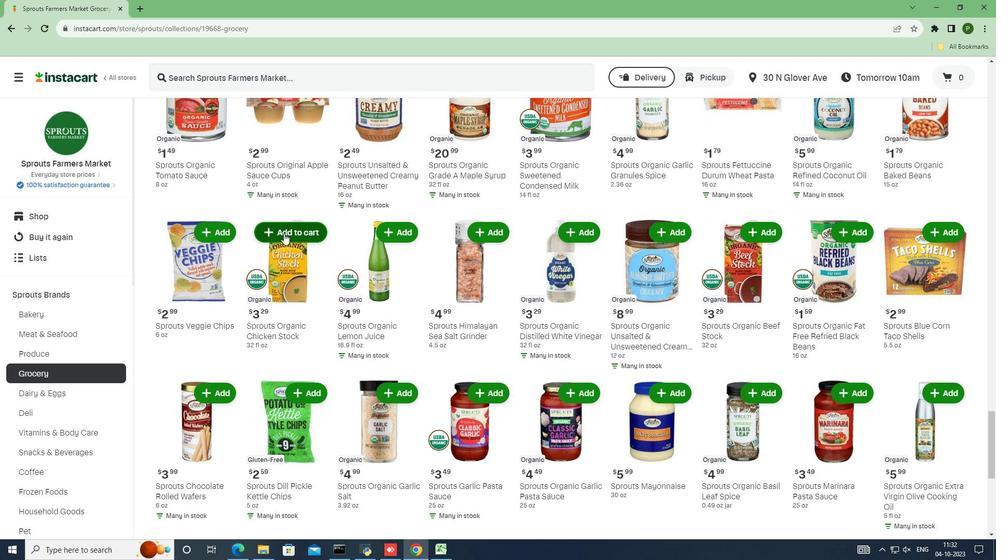 
Action: Mouse pressed left at (284, 233)
Screenshot: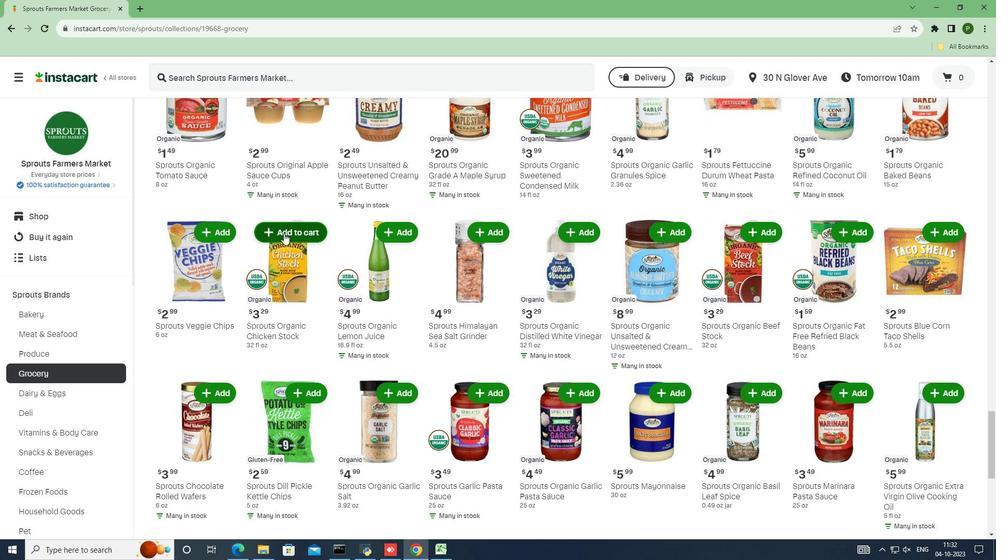 
